 Task: Arrange a 45-minute cross-functional collaboration session.
Action: Mouse moved to (130, 165)
Screenshot: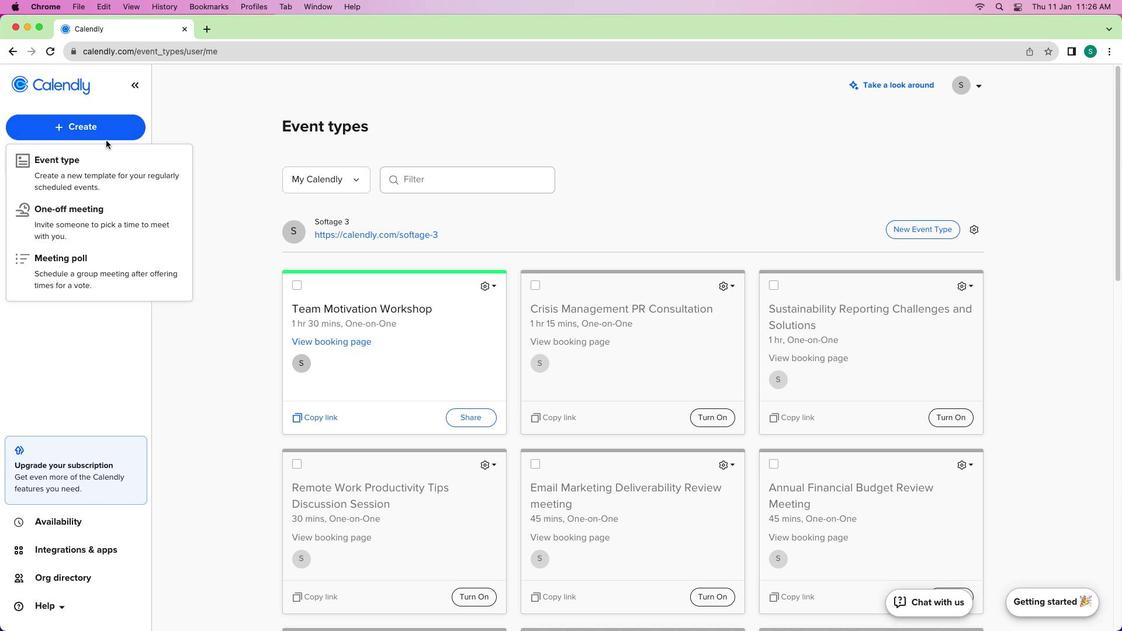 
Action: Mouse pressed left at (130, 165)
Screenshot: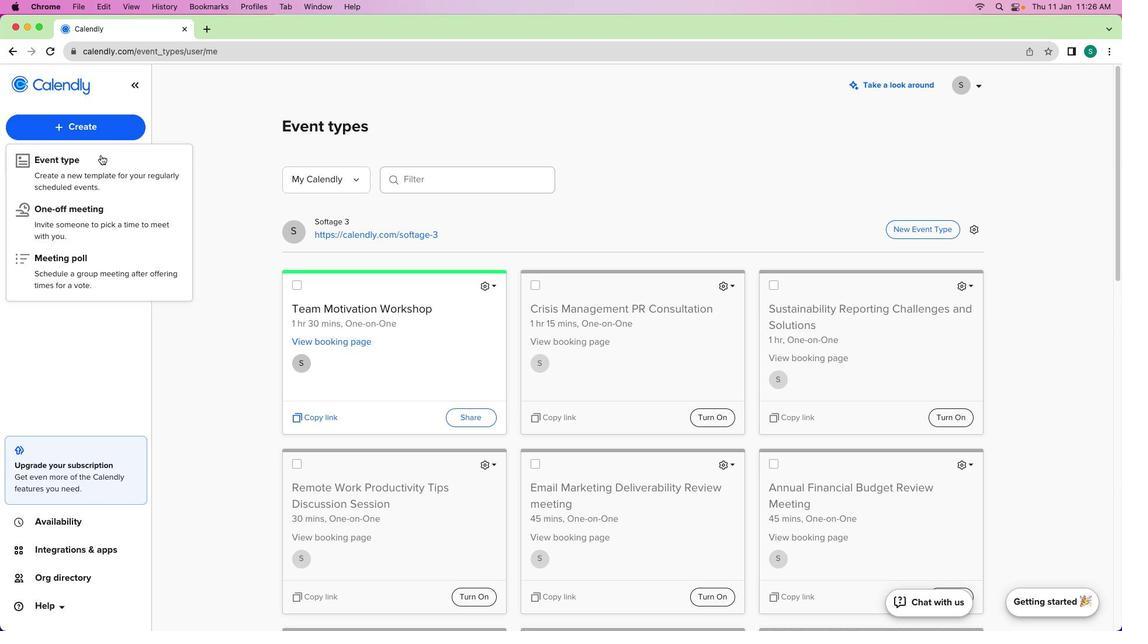 
Action: Mouse moved to (134, 199)
Screenshot: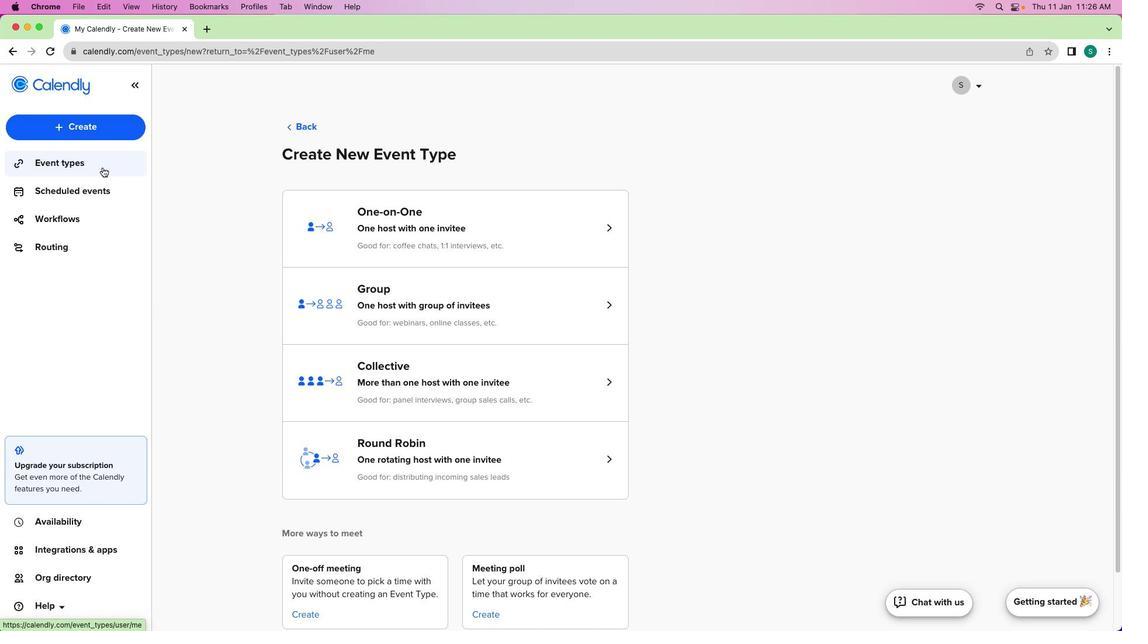 
Action: Mouse pressed left at (134, 199)
Screenshot: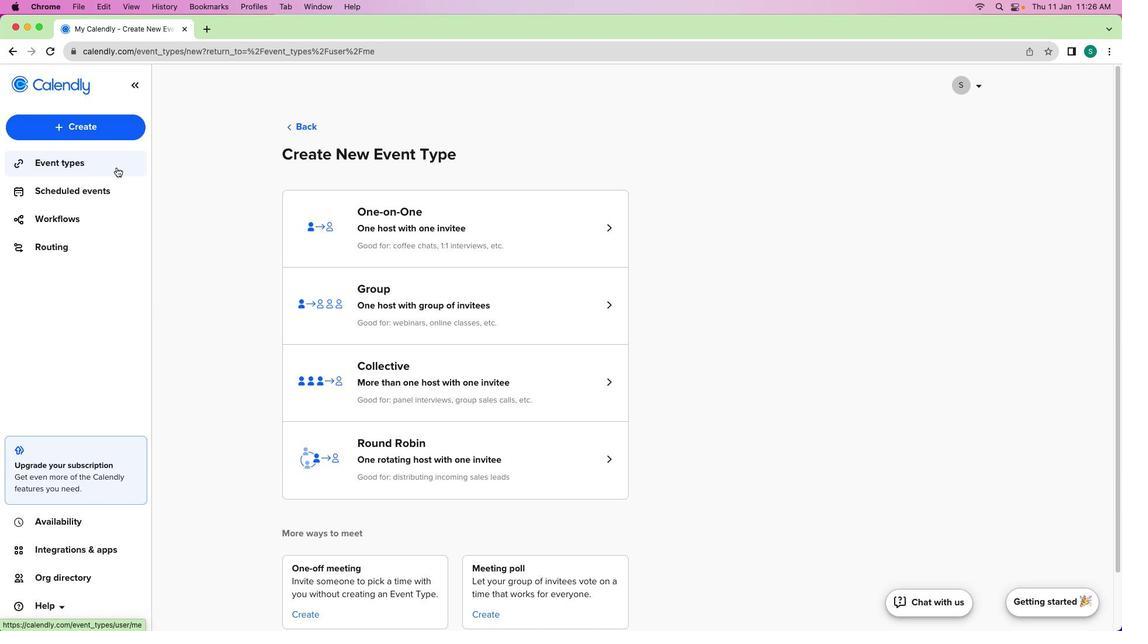 
Action: Mouse moved to (468, 250)
Screenshot: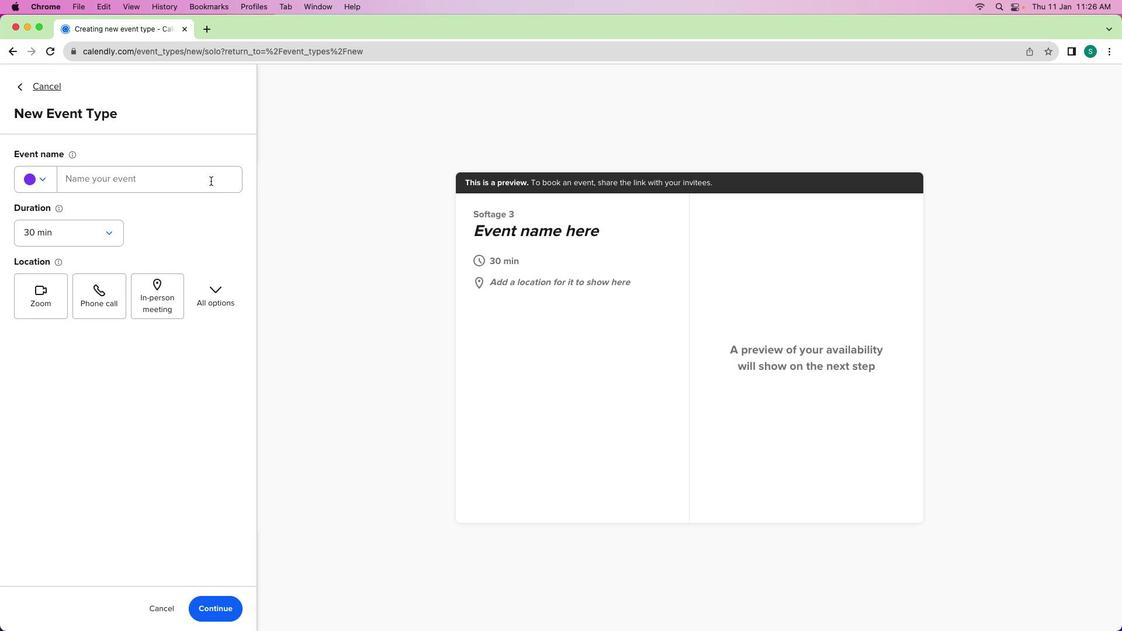 
Action: Mouse pressed left at (468, 250)
Screenshot: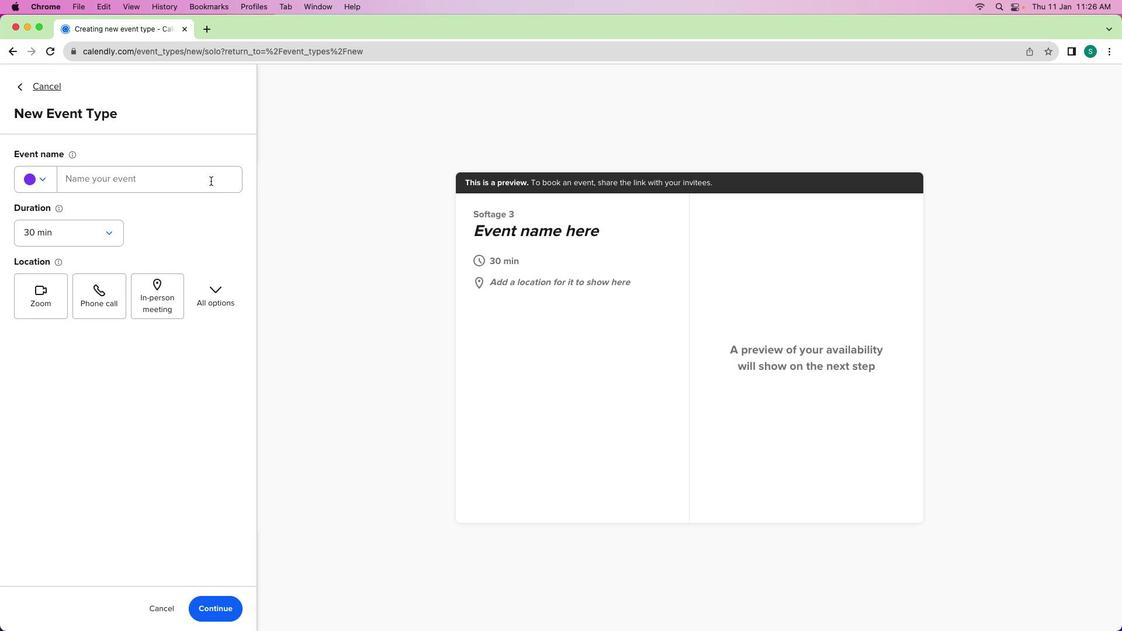 
Action: Mouse moved to (246, 216)
Screenshot: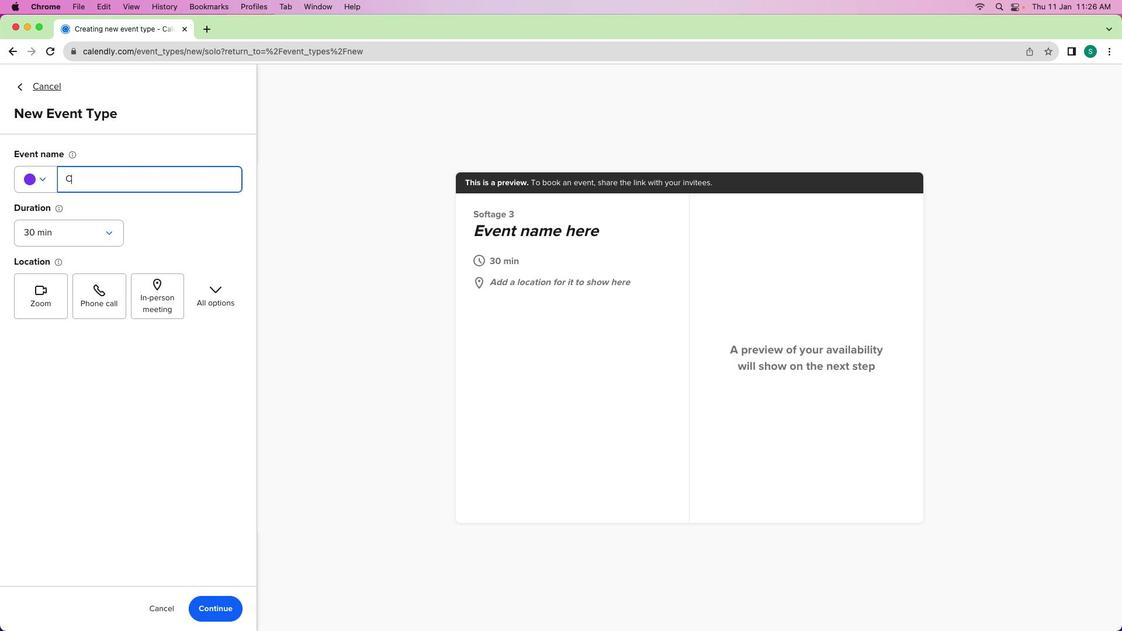 
Action: Mouse pressed left at (246, 216)
Screenshot: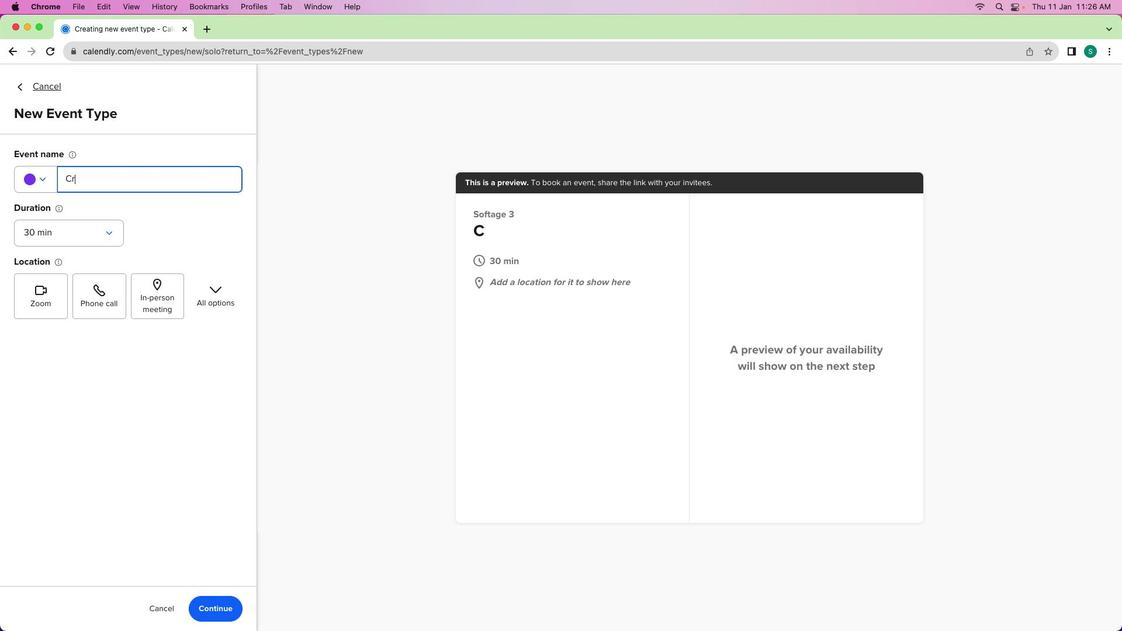 
Action: Mouse moved to (236, 222)
Screenshot: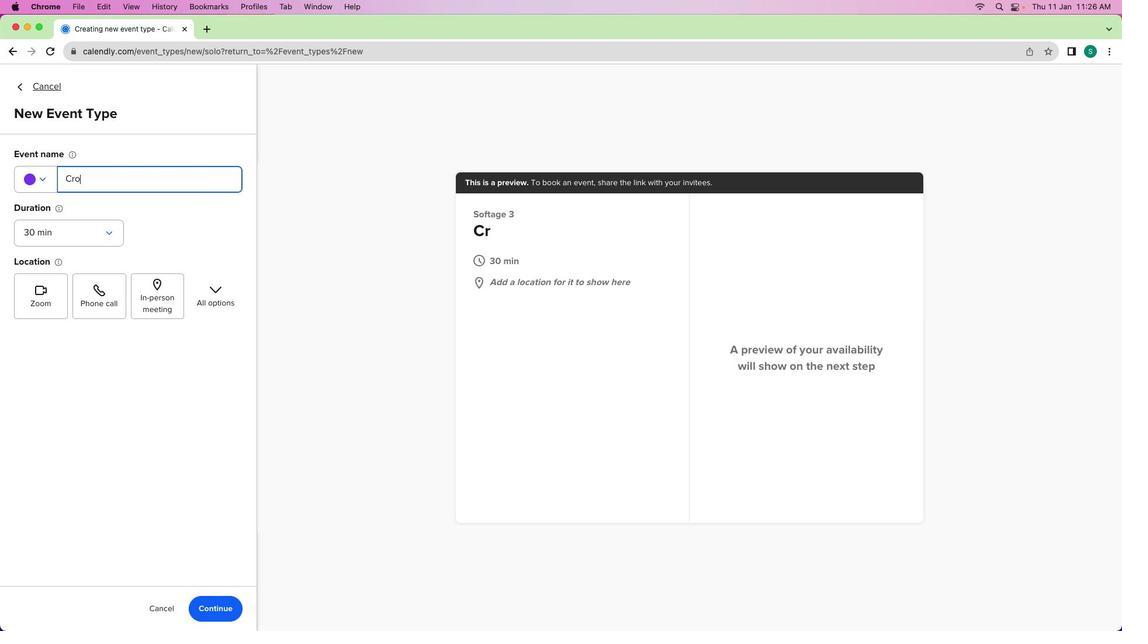 
Action: Key pressed Key.shift'C''r''o''s''s''-'Key.shift'F''u''n''c''t''i''o''n''a''l'Key.spaceKey.shift'C''o''l''l''a''b''o''r''a''t''i''o''n'Key.spaceKey.shift'S''e''s''s''i''o''n'
Screenshot: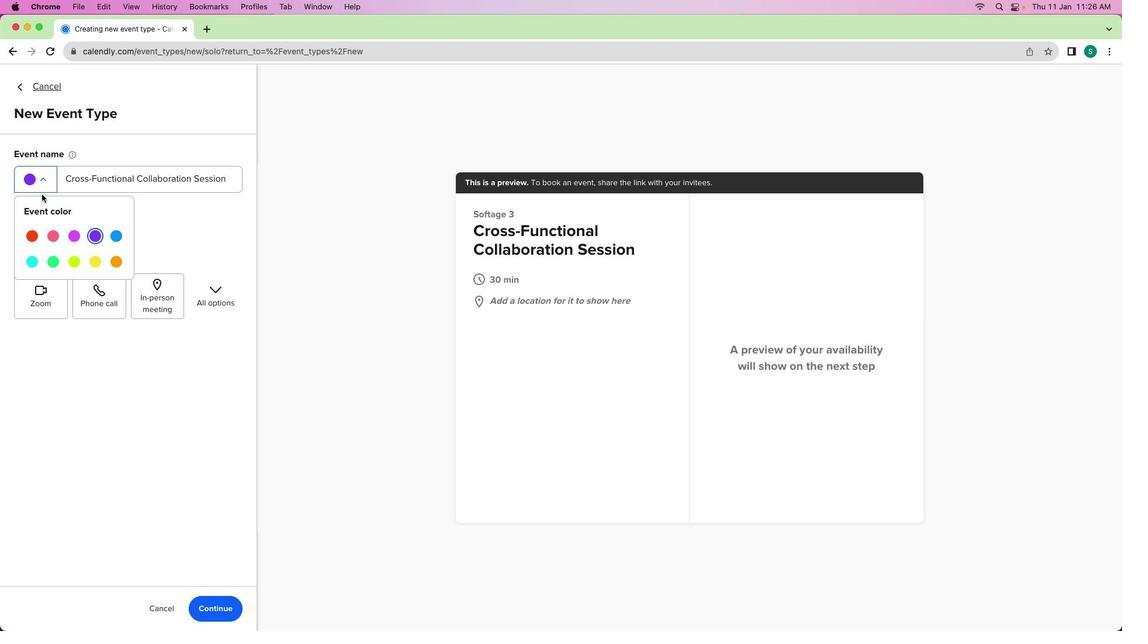 
Action: Mouse moved to (83, 216)
Screenshot: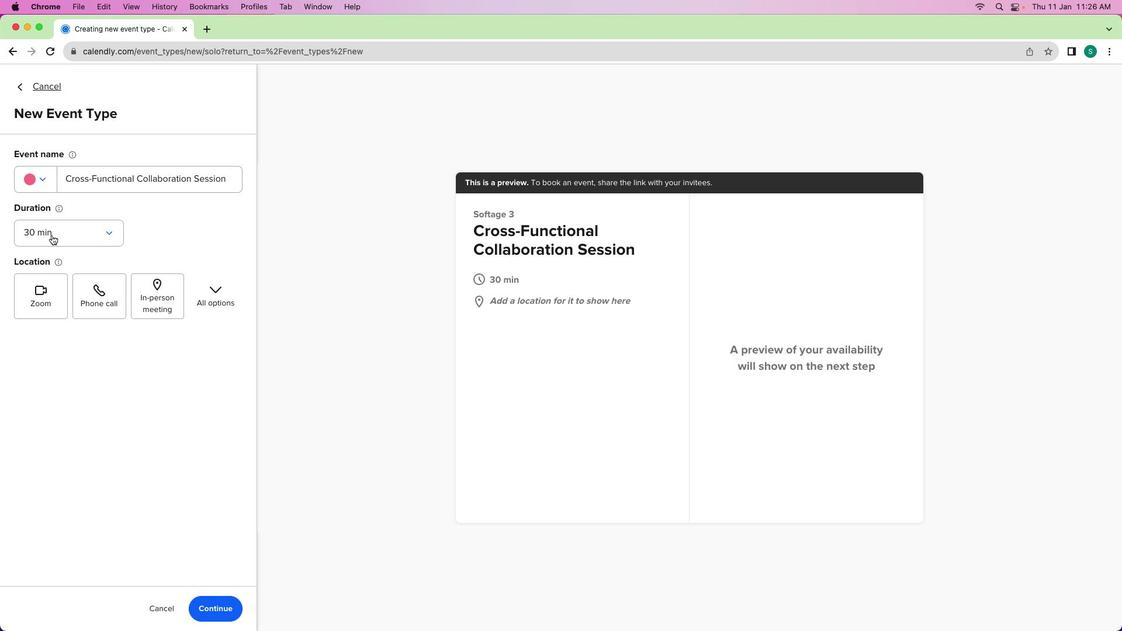 
Action: Mouse pressed left at (83, 216)
Screenshot: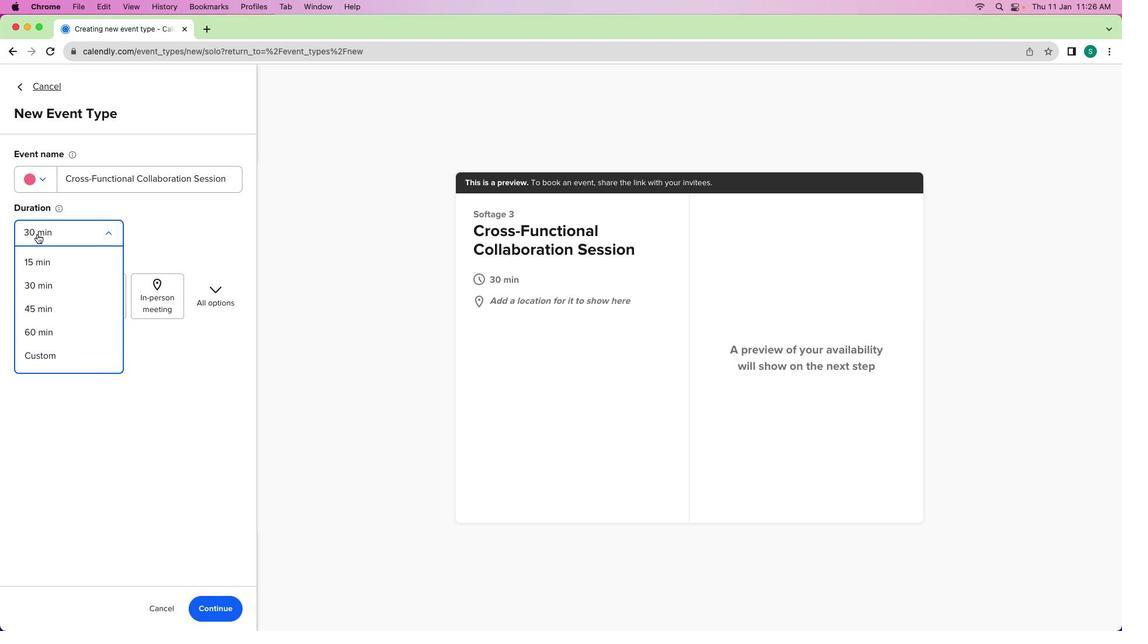 
Action: Mouse moved to (88, 272)
Screenshot: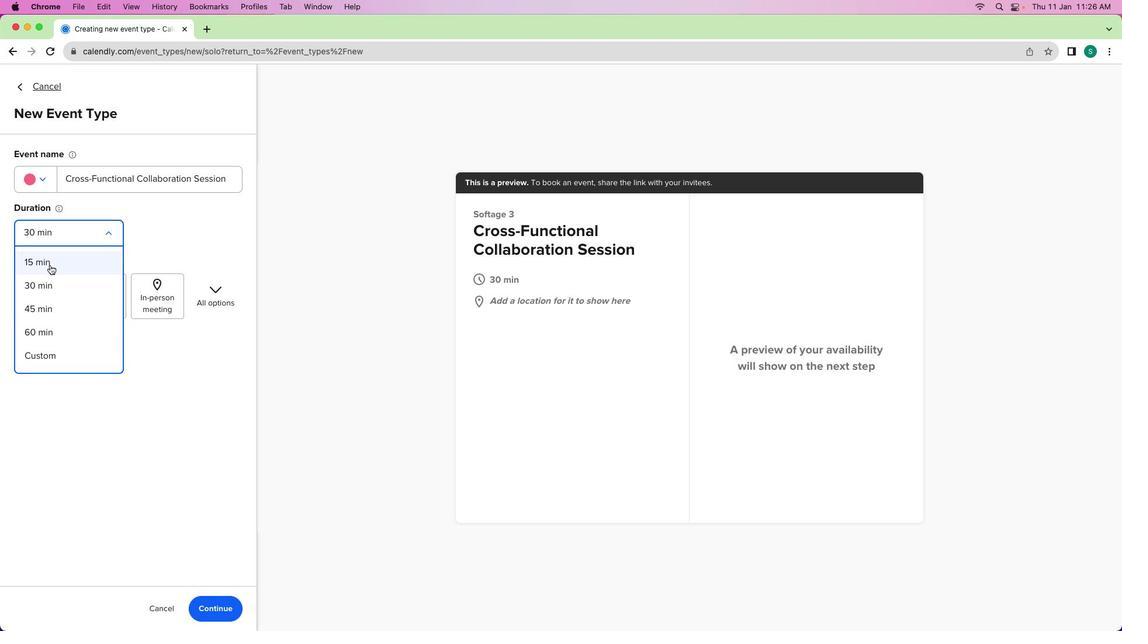 
Action: Mouse pressed left at (88, 272)
Screenshot: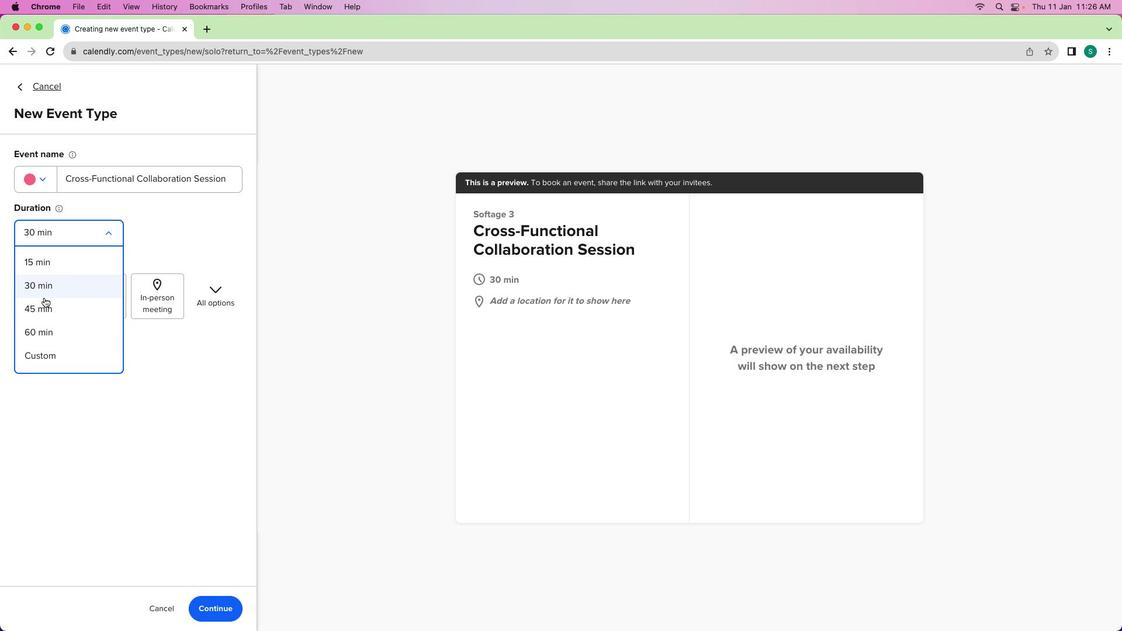 
Action: Mouse moved to (87, 271)
Screenshot: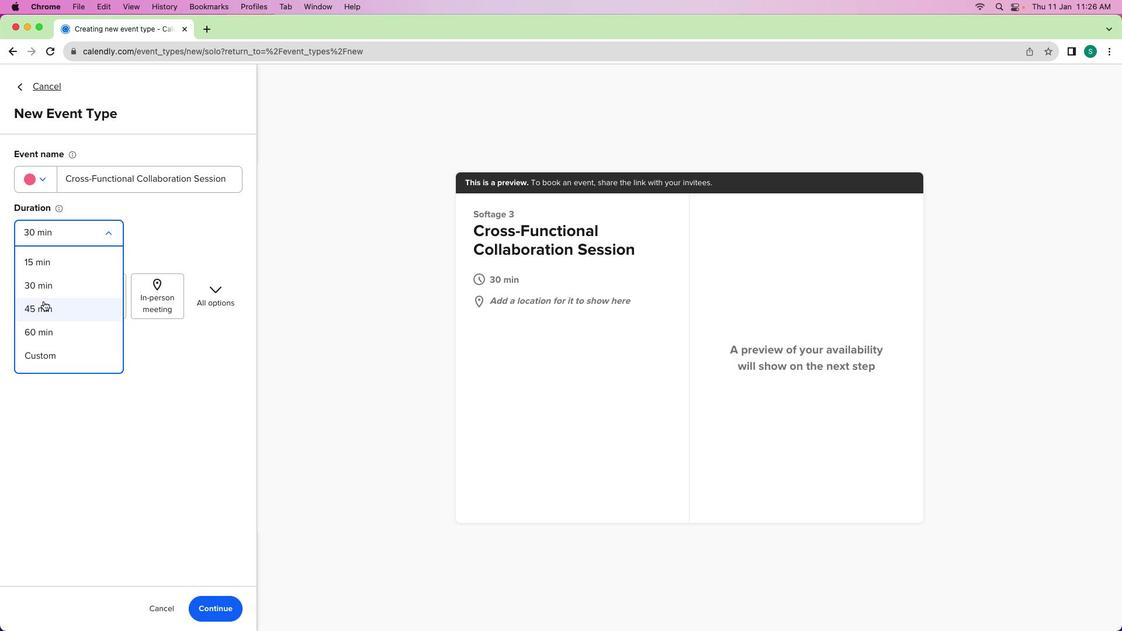 
Action: Mouse pressed left at (87, 271)
Screenshot: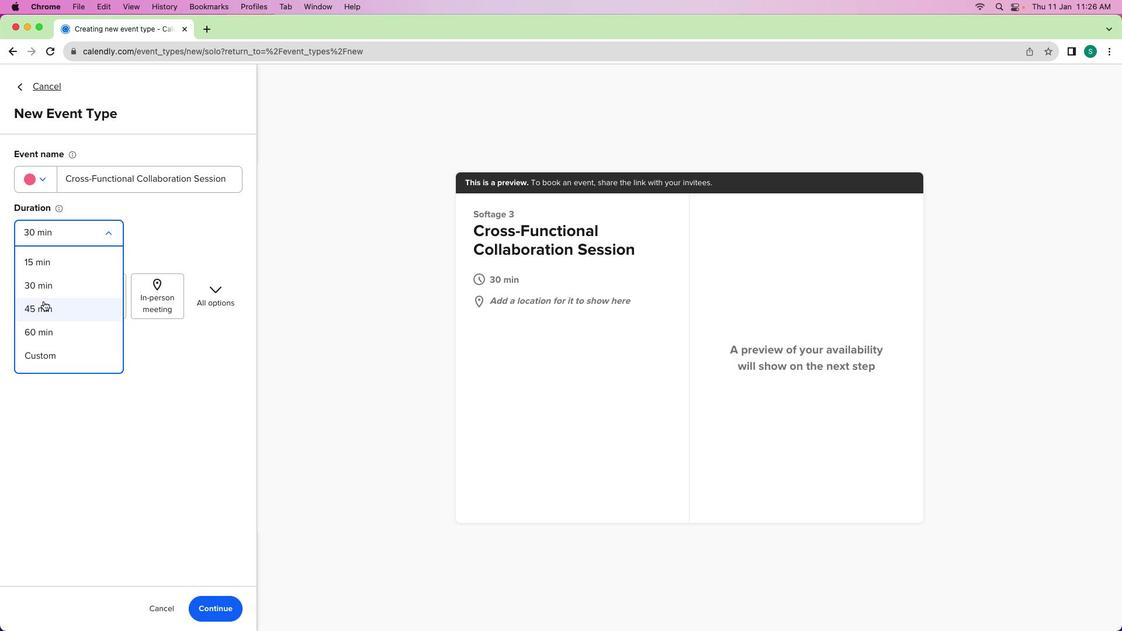 
Action: Mouse moved to (78, 336)
Screenshot: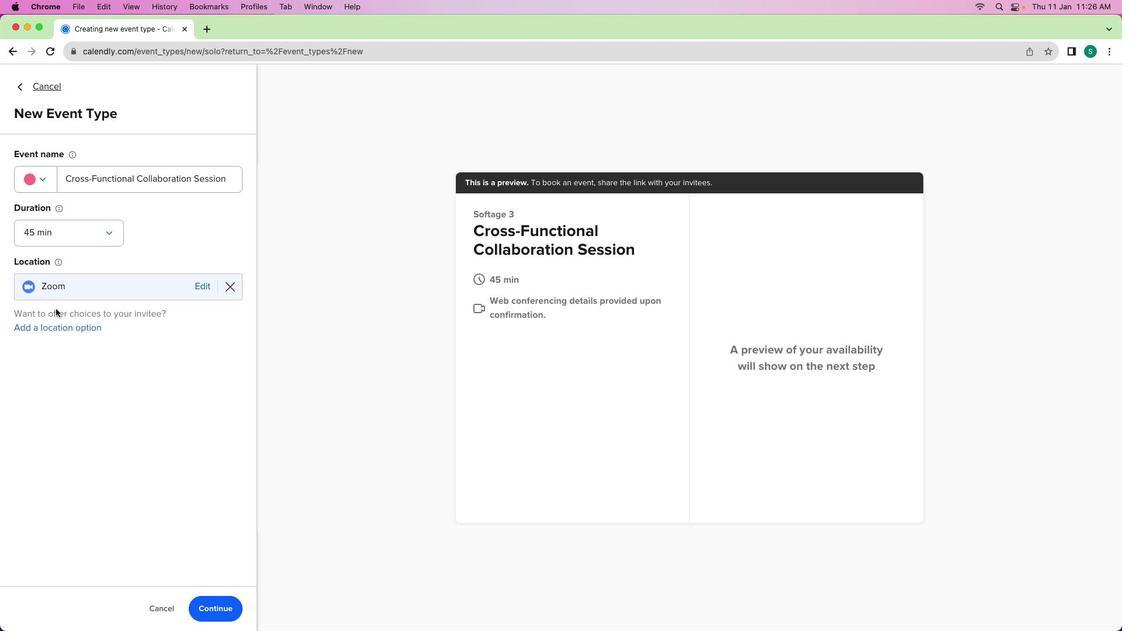 
Action: Mouse pressed left at (78, 336)
Screenshot: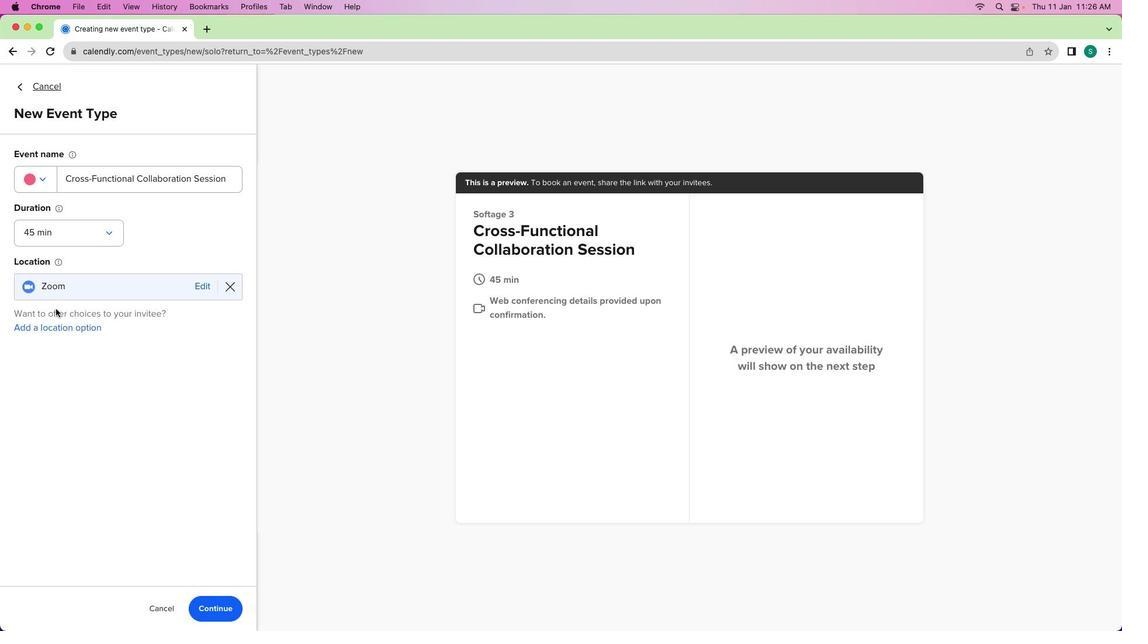 
Action: Mouse moved to (91, 336)
Screenshot: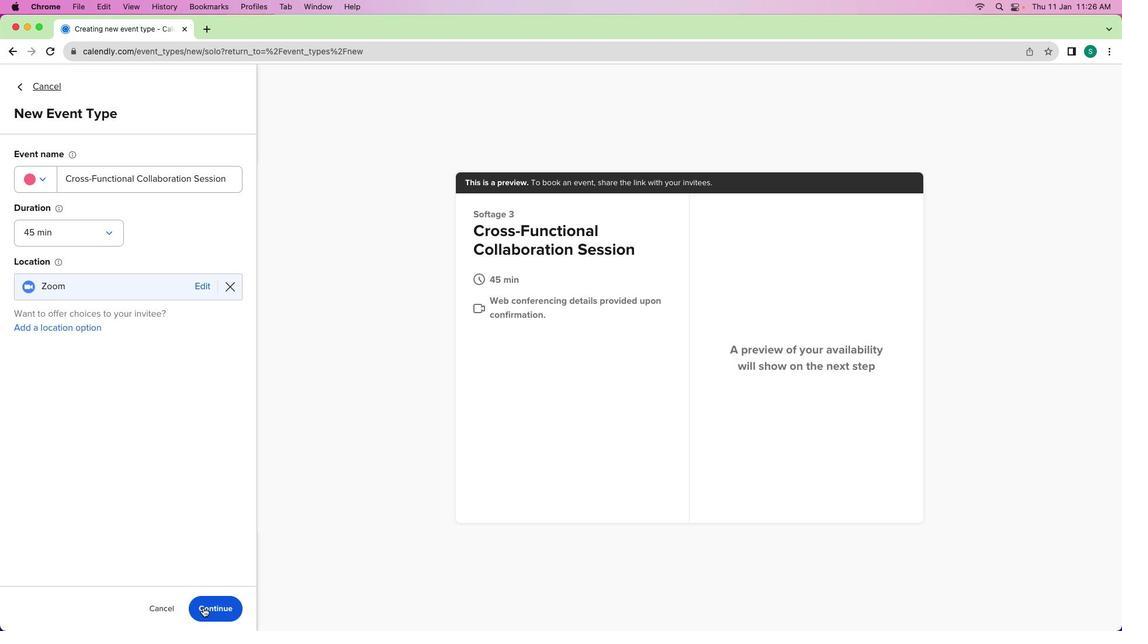 
Action: Mouse pressed left at (91, 336)
Screenshot: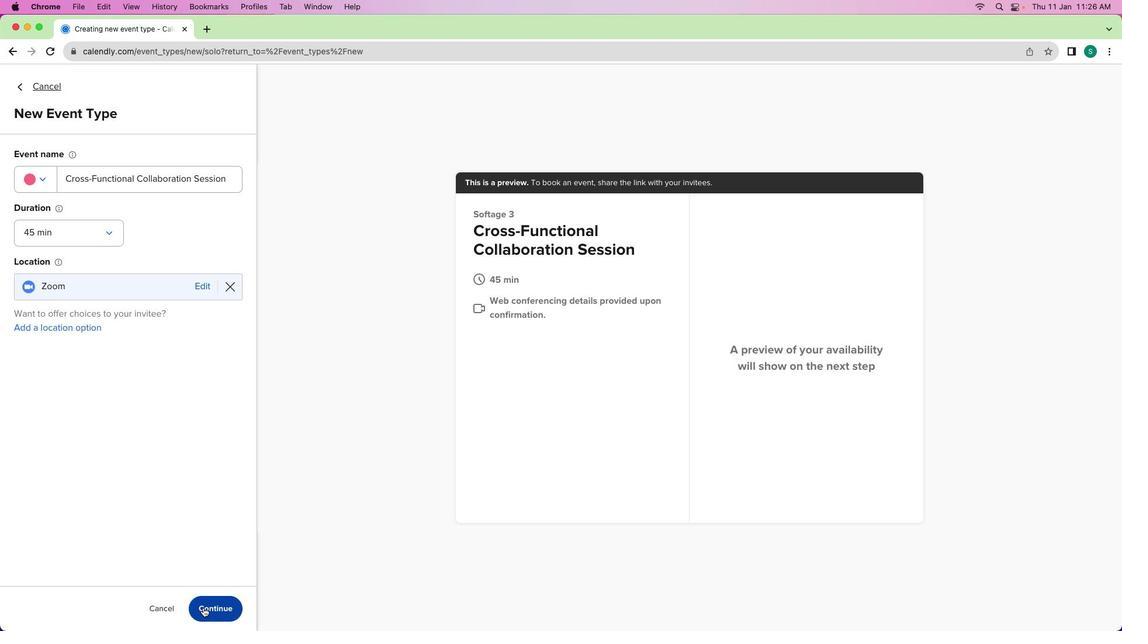 
Action: Mouse moved to (239, 643)
Screenshot: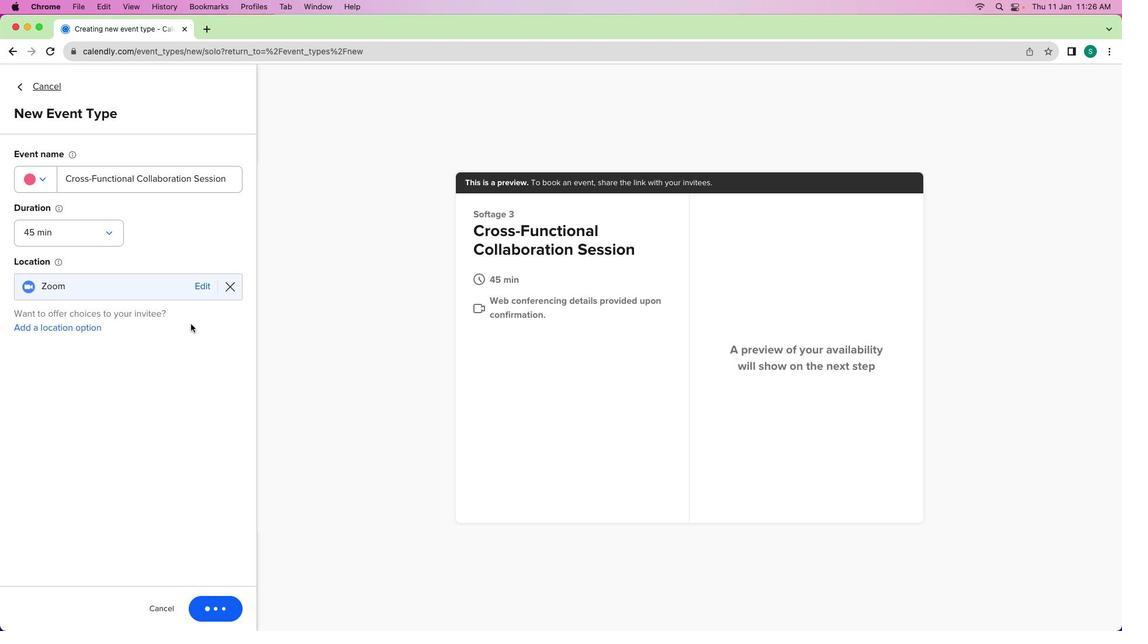 
Action: Mouse pressed left at (239, 643)
Screenshot: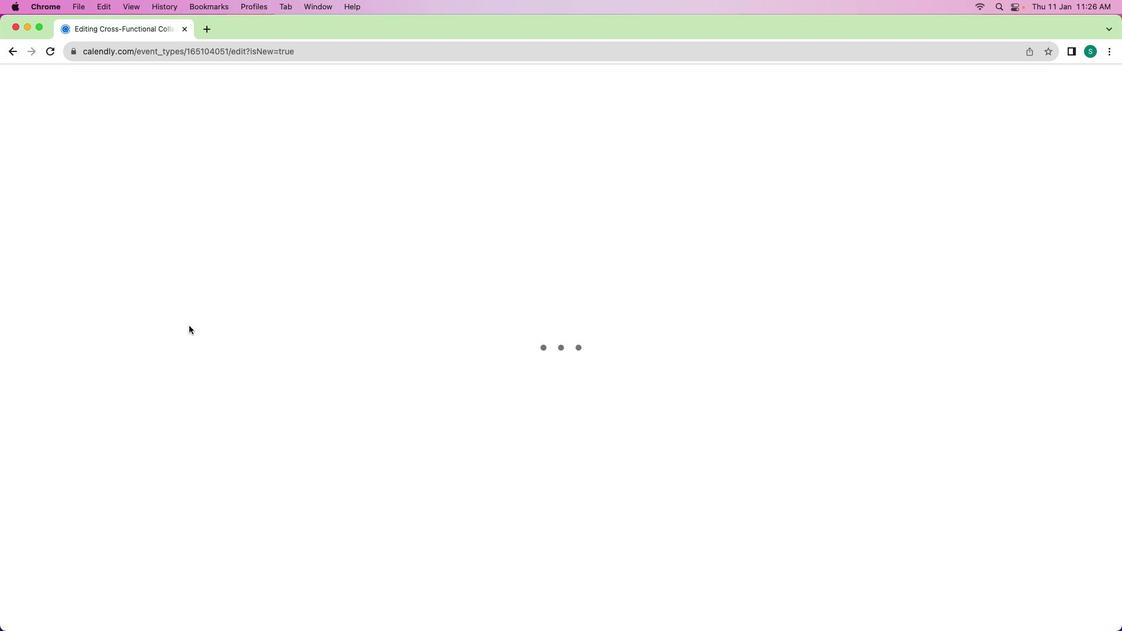 
Action: Mouse moved to (247, 254)
Screenshot: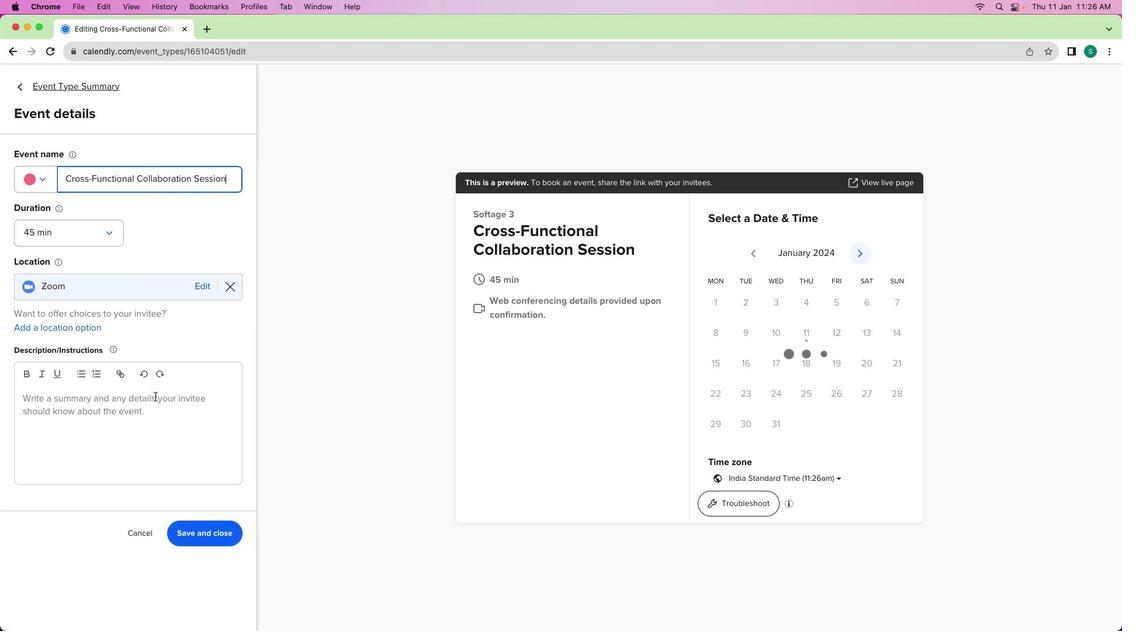 
Action: Mouse pressed left at (247, 254)
Screenshot: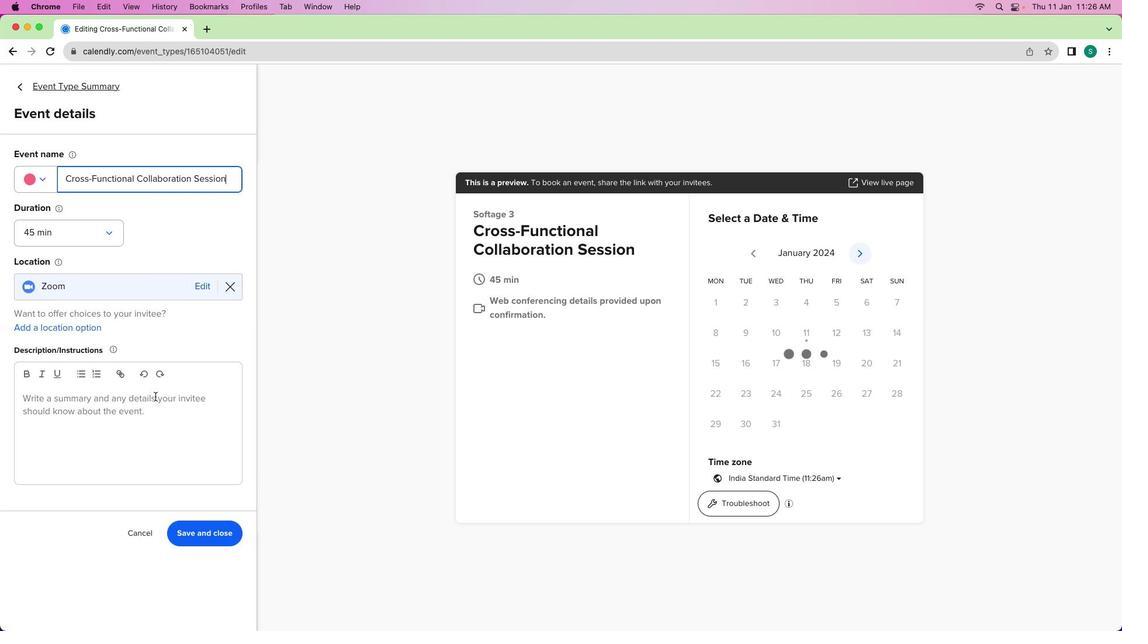 
Action: Mouse moved to (191, 432)
Screenshot: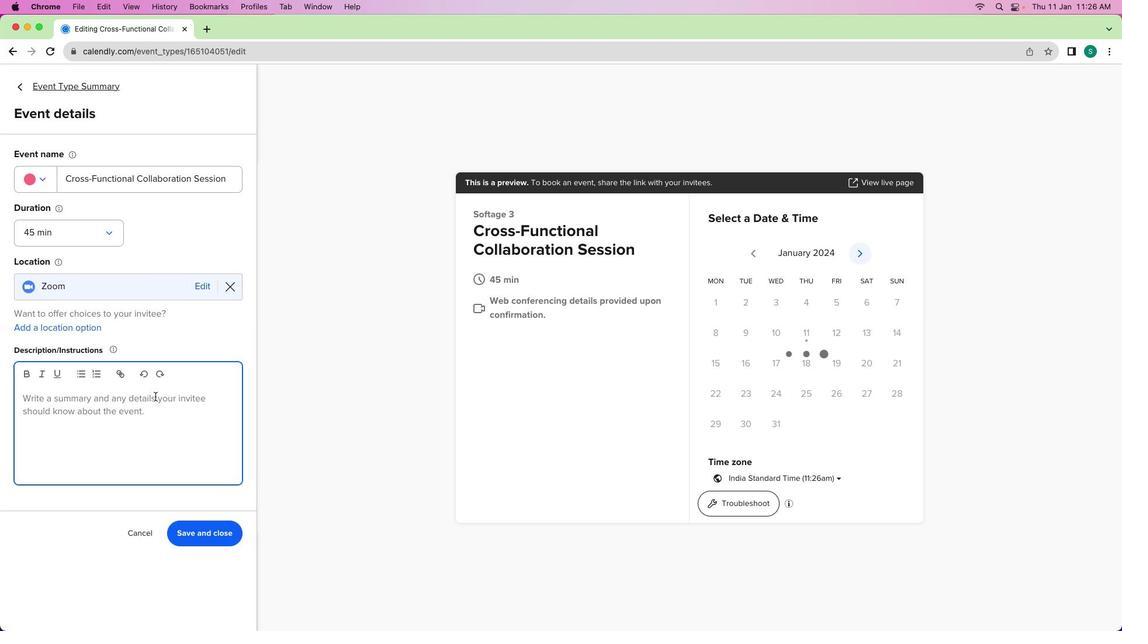 
Action: Mouse pressed left at (191, 432)
Screenshot: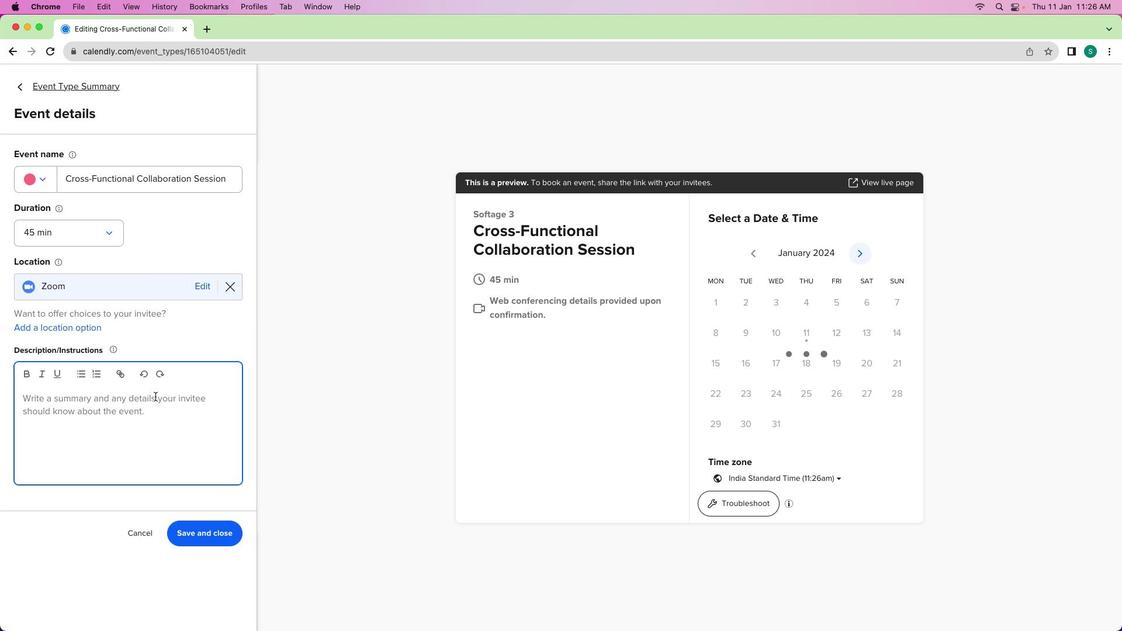 
Action: Key pressed Key.shift'H''i'Key.space't''e''a''m'','Key.spaceKey.enterKey.shift'L''e''t'"'"'s'Key.space'e''n''h''a''n''c''e'Key.space'c''r''o''s''s''-'Key.shift'F''u''n''c''t''i''o''n''a''k'Key.backspace'l'Key.spaceKey.shift'C''o''l''l''a''b''o''r''a''t''i''o''n''.'Key.spaceKey.backspaceKey.shift'!'Key.spaceKey.leftKey.leftKey.backspaceKey.downKey.shift'I'"'"'v''e'Key.space's''c''h''e''d''u''l''e''d'Key.space'a'Key.space'4''5''-''m''o'Key.backspace'i''n''u''t''e'Key.space's''e''s''s''i''o''n'Key.space'w''h''e''r''e'Key.space't''e''a''l''m'Key.backspaceKey.backspaceKey.backspaceKey.backspaceKey.backspace'w''e'Key.space'c''a''n'Key.space'd''i''s''c''u''s''s'Key.space'w''a''y''s'Key.space't''o'Key.space's''t''r''e''n''t''h''e''g''n'Key.backspaceKey.backspaceKey.leftKey.leftKey.left'g'Key.rightKey.rightKey.right'n'Key.space't''e''a''m''w''o''r''k'','Key.space's''t''r''e''a''m''l''i''n''e'Key.space'c''o''m''m''u''n''i''c''a''t''i''o''n'','Key.space'a''n''d'Key.space'a''c''h''i''e''v''e'Key.space'c''o''m''m''o''n'Key.space'g''o''a''l''s''.'Key.enterKey.shift'L''o''o''k''i''n''g'Key.space'f''o''r''w''a''r''d'Key.space't''o'Key.space'o''u''r'Key.space'c''o''l''l''a''b''o''r''a''t''i''b''e'Key.backspace'v''e'Key.backspaceKey.backspaceKey.backspace'c''e'Key.backspaceKey.backspace'v''e''.'Key.backspaceKey.shift'!'Key.enterKey.shift'B''e''s''t'Key.space'r''e''g''a''r''d''s'','Key.enterKey.shift'S''o''f''t''a''g''e'Key.leftKey.leftKey.leftKey.rightKey.backspaceKey.shift'A'Key.down
Screenshot: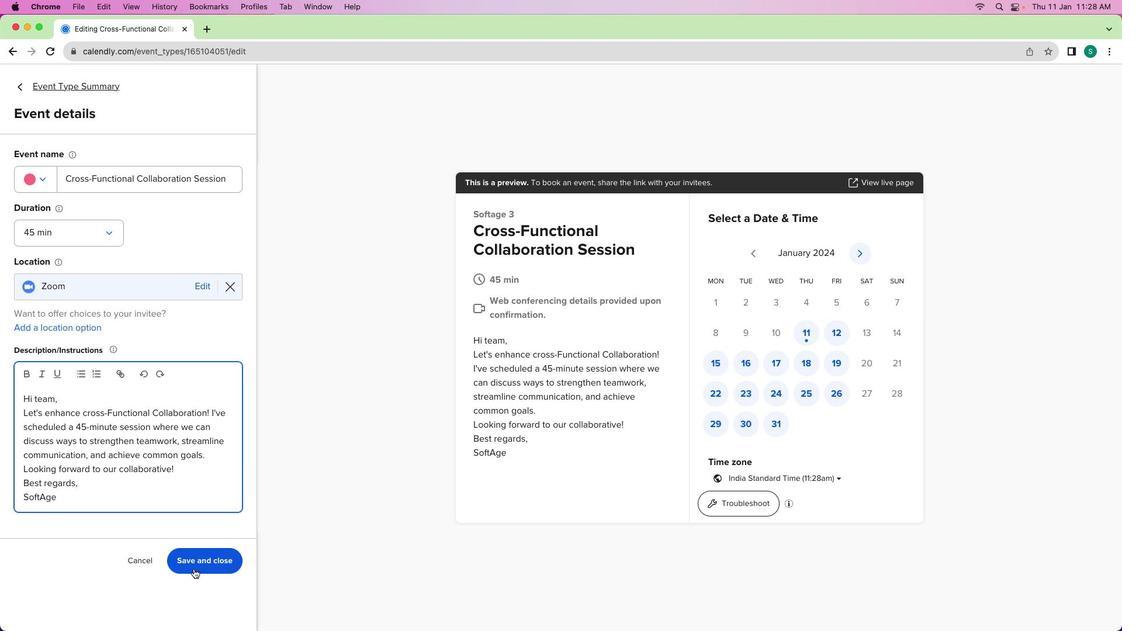 
Action: Mouse moved to (229, 605)
Screenshot: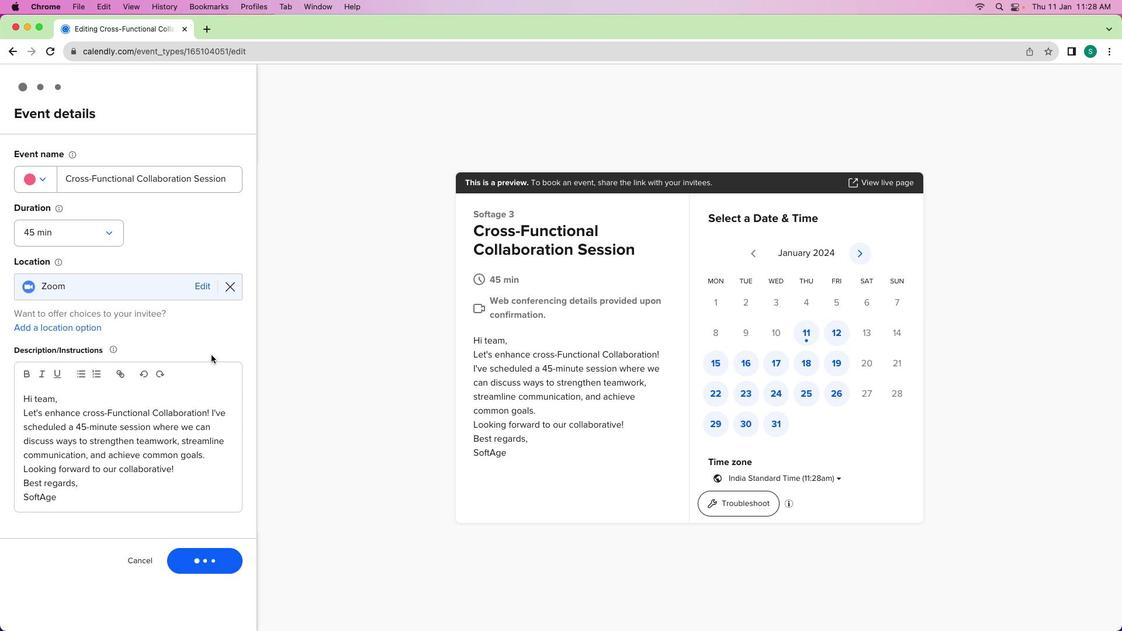 
Action: Mouse pressed left at (229, 605)
Screenshot: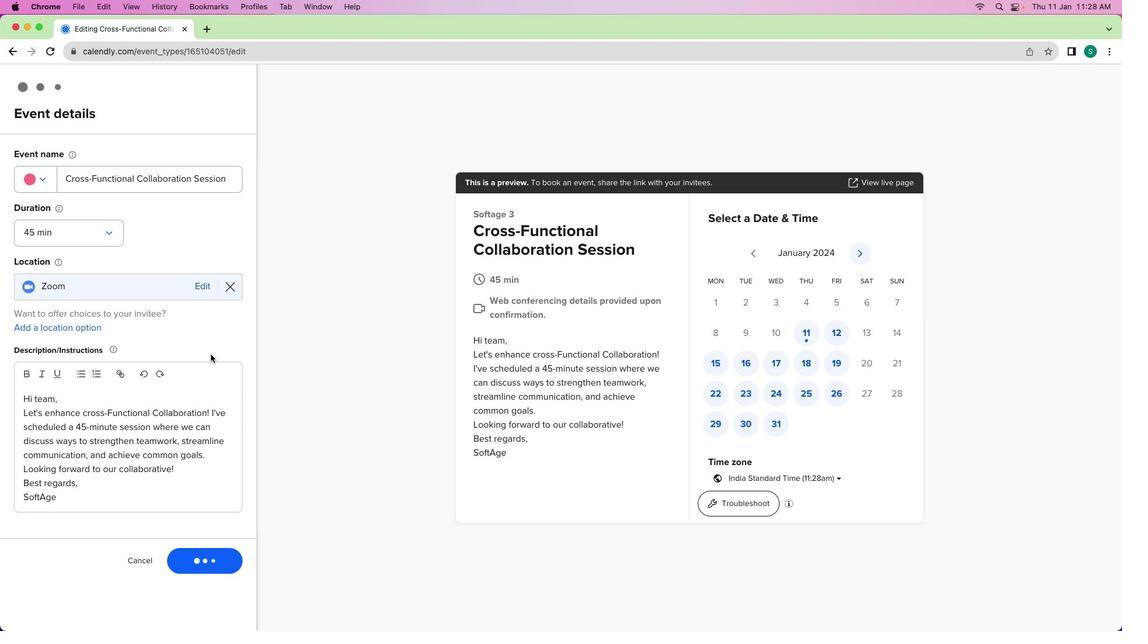 
Action: Mouse moved to (195, 402)
Screenshot: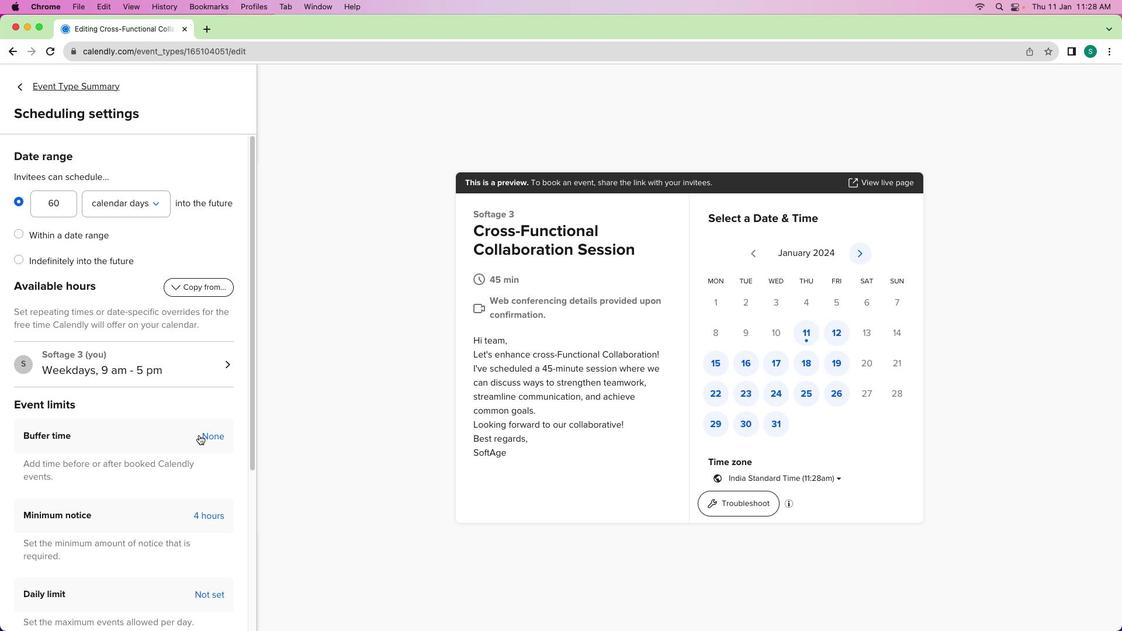
Action: Mouse pressed left at (195, 402)
Screenshot: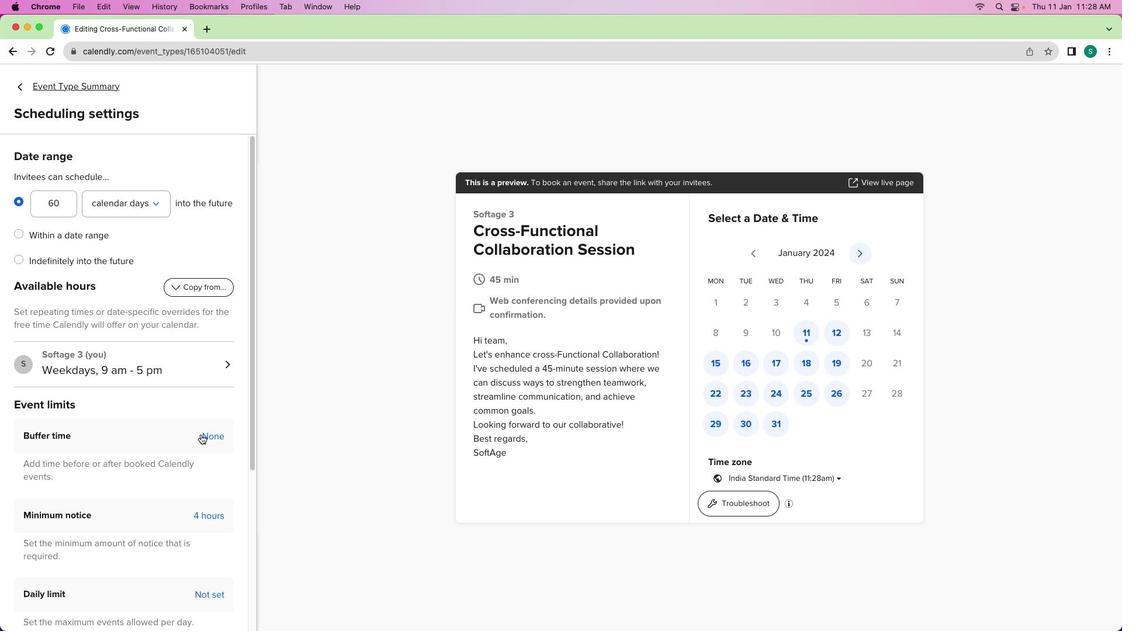 
Action: Mouse moved to (243, 470)
Screenshot: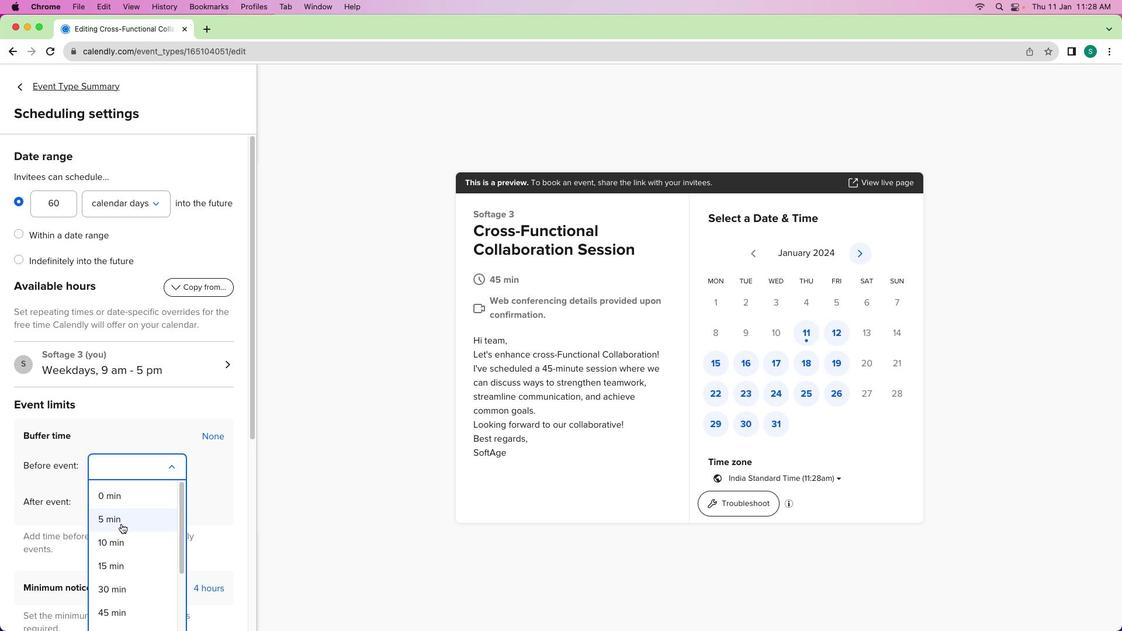 
Action: Mouse pressed left at (243, 470)
Screenshot: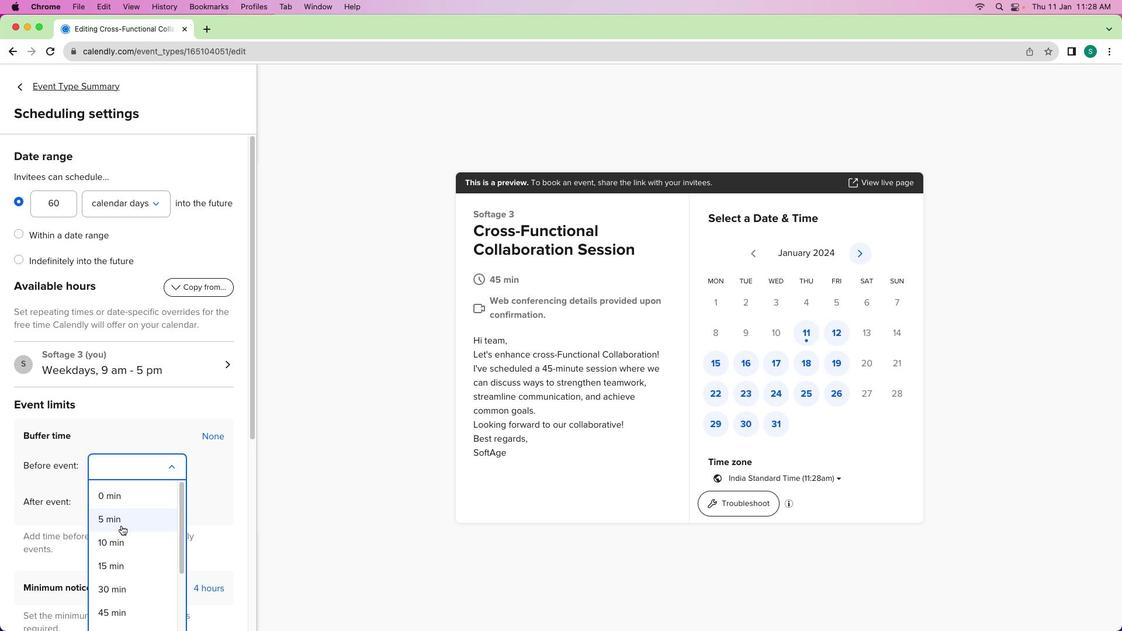
Action: Mouse moved to (196, 505)
Screenshot: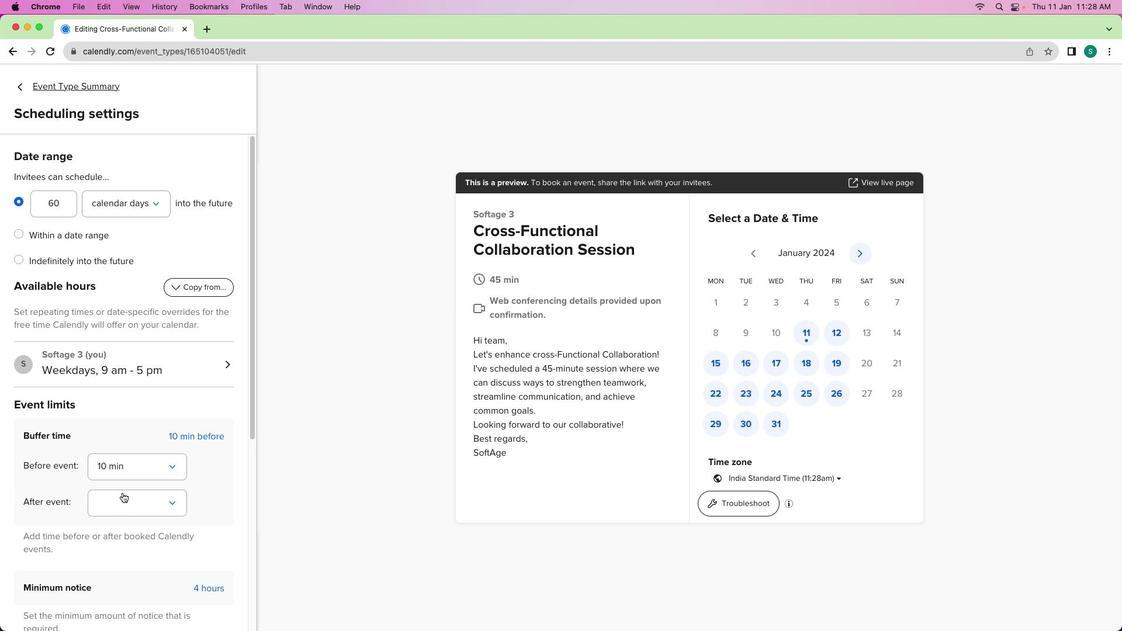 
Action: Mouse pressed left at (196, 505)
Screenshot: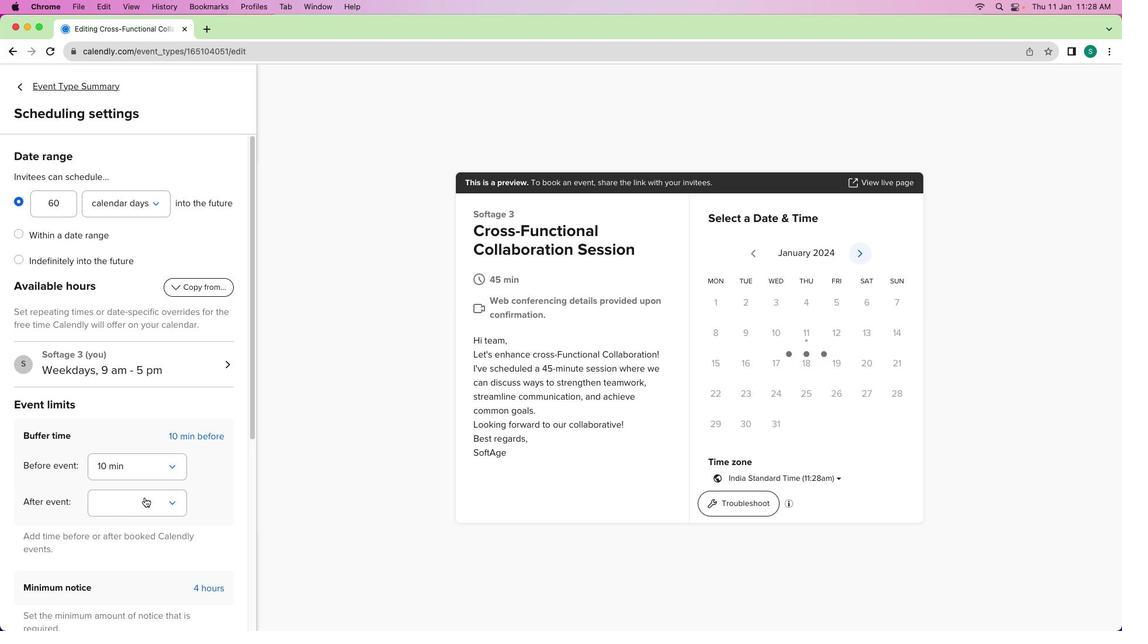 
Action: Mouse moved to (161, 585)
Screenshot: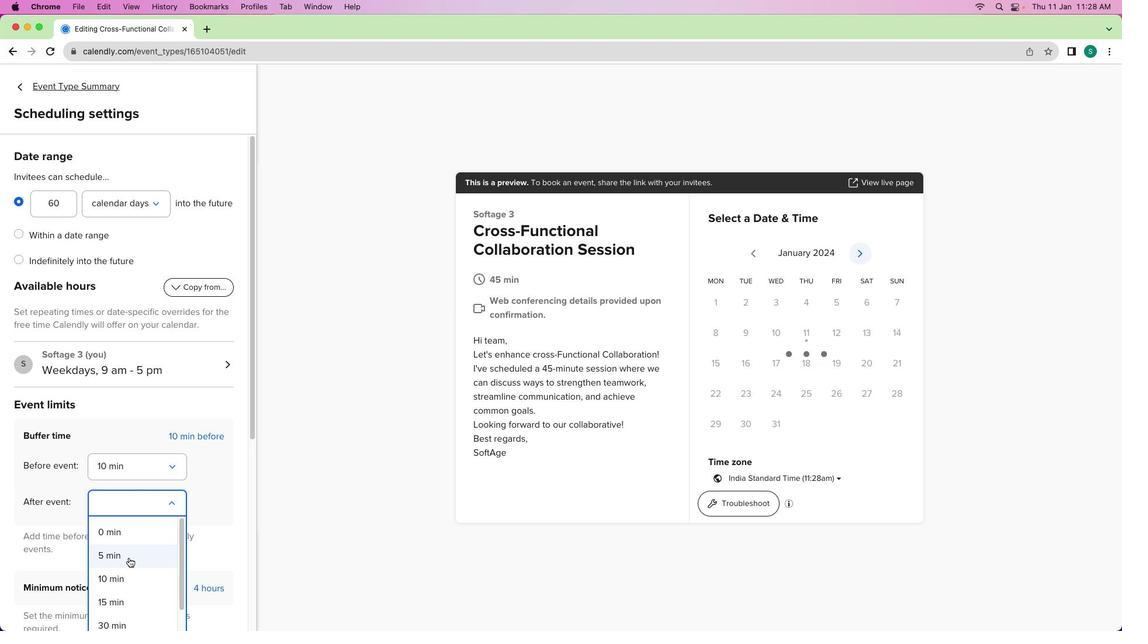 
Action: Mouse pressed left at (161, 585)
Screenshot: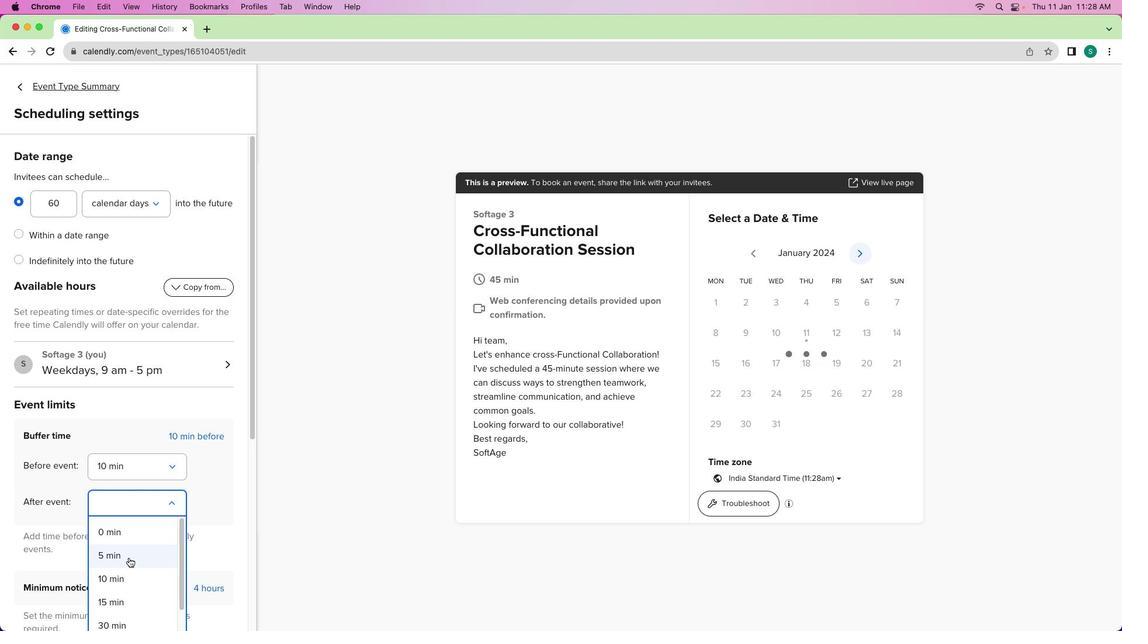 
Action: Mouse moved to (186, 541)
Screenshot: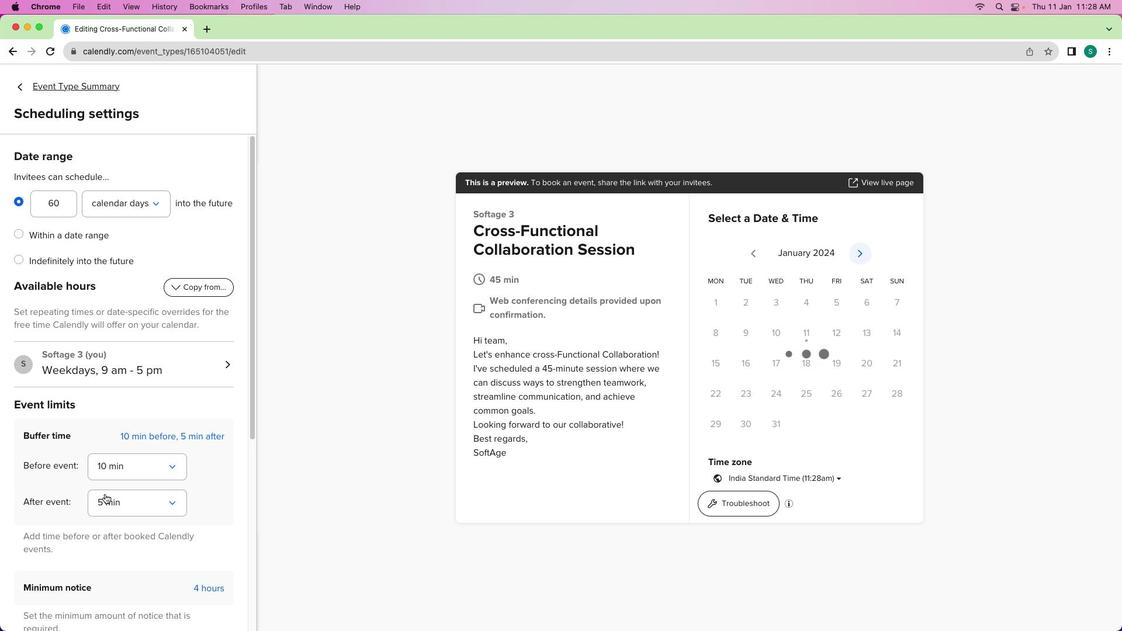 
Action: Mouse pressed left at (186, 541)
Screenshot: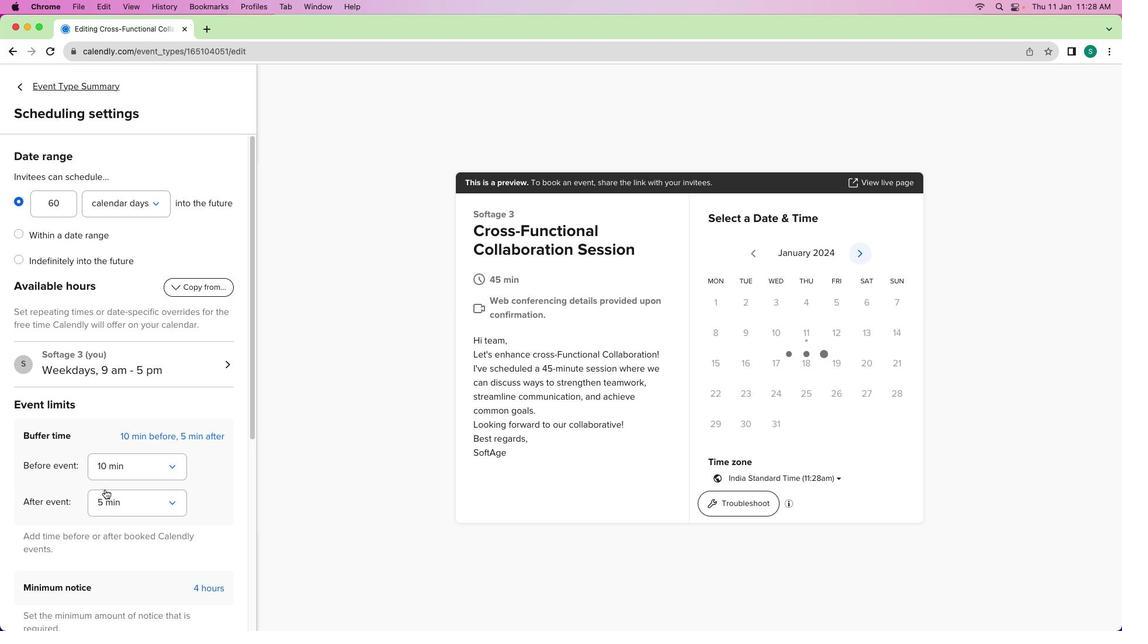 
Action: Mouse moved to (164, 593)
Screenshot: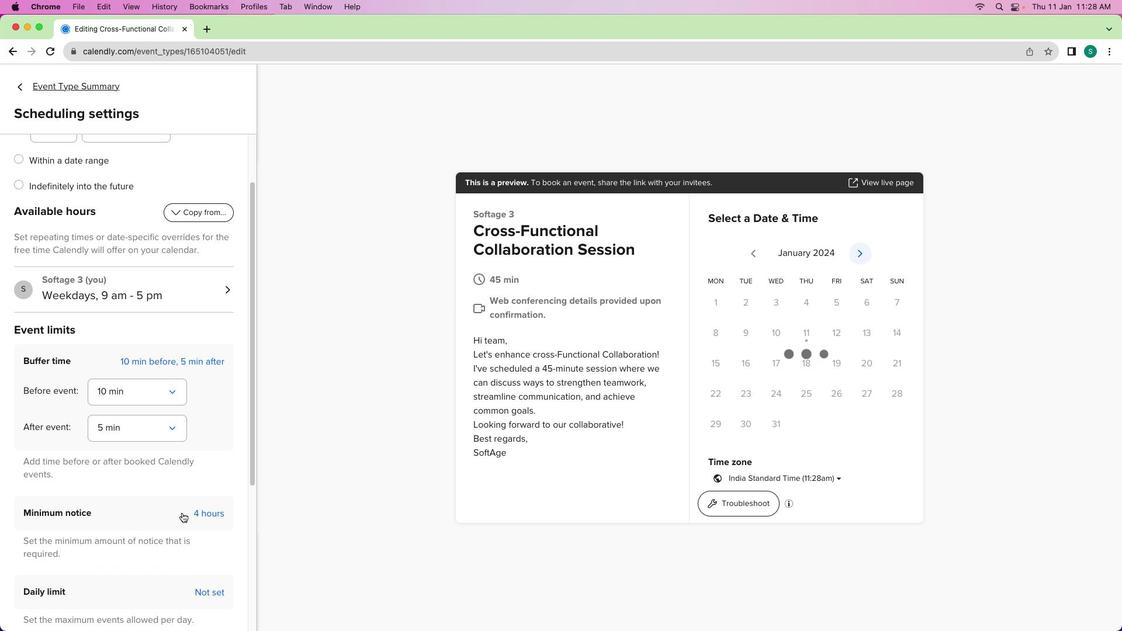
Action: Mouse pressed left at (164, 593)
Screenshot: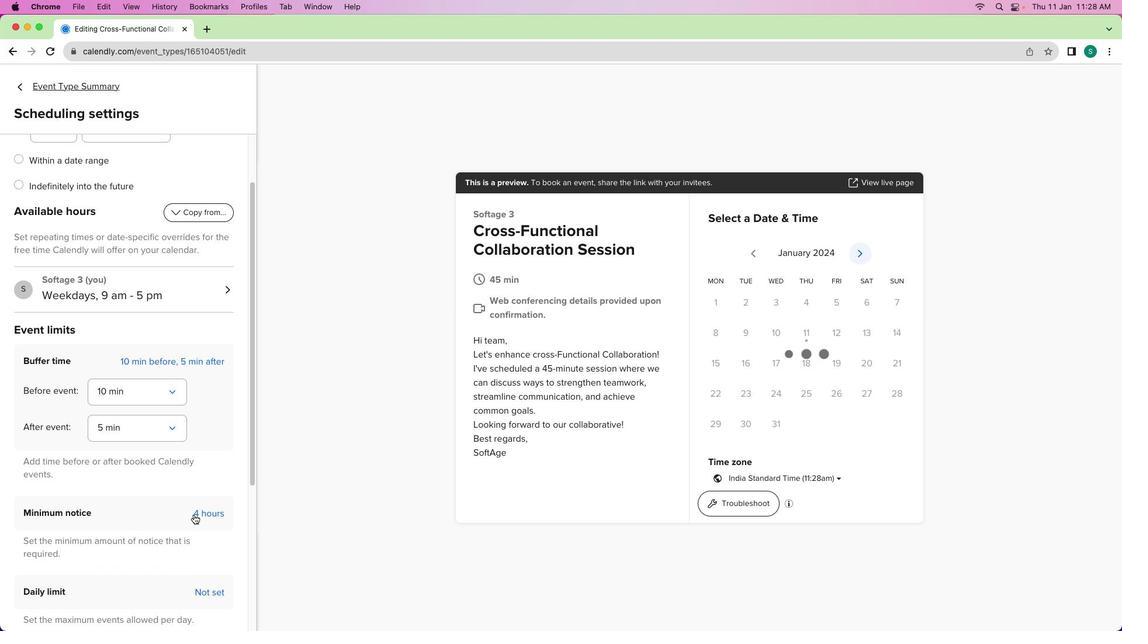 
Action: Mouse moved to (140, 532)
Screenshot: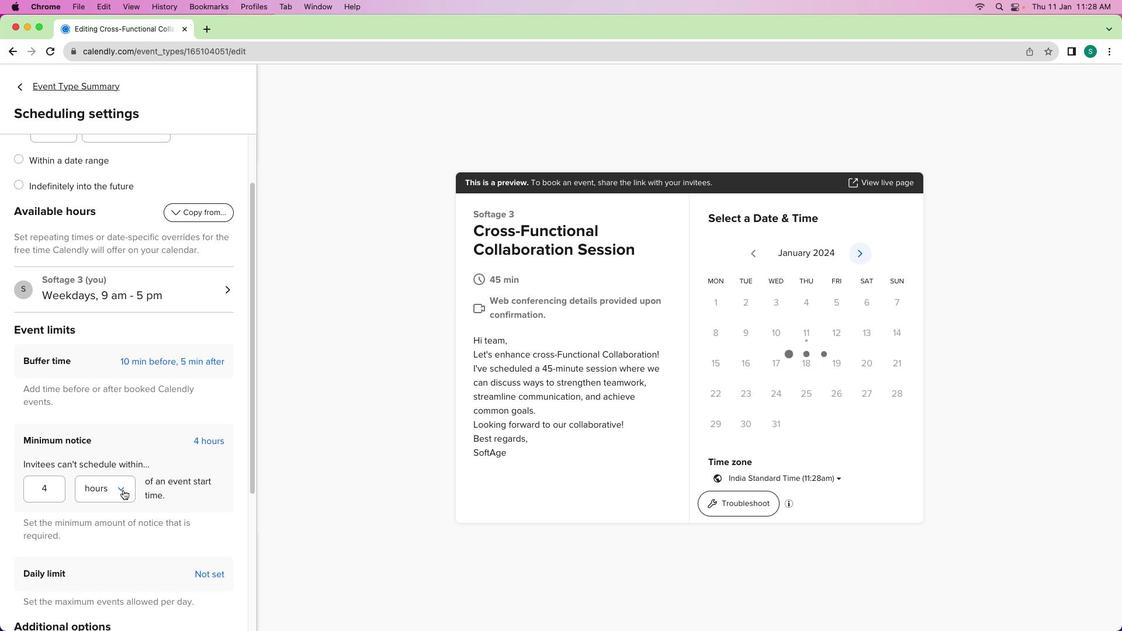 
Action: Mouse scrolled (140, 532) with delta (35, 36)
Screenshot: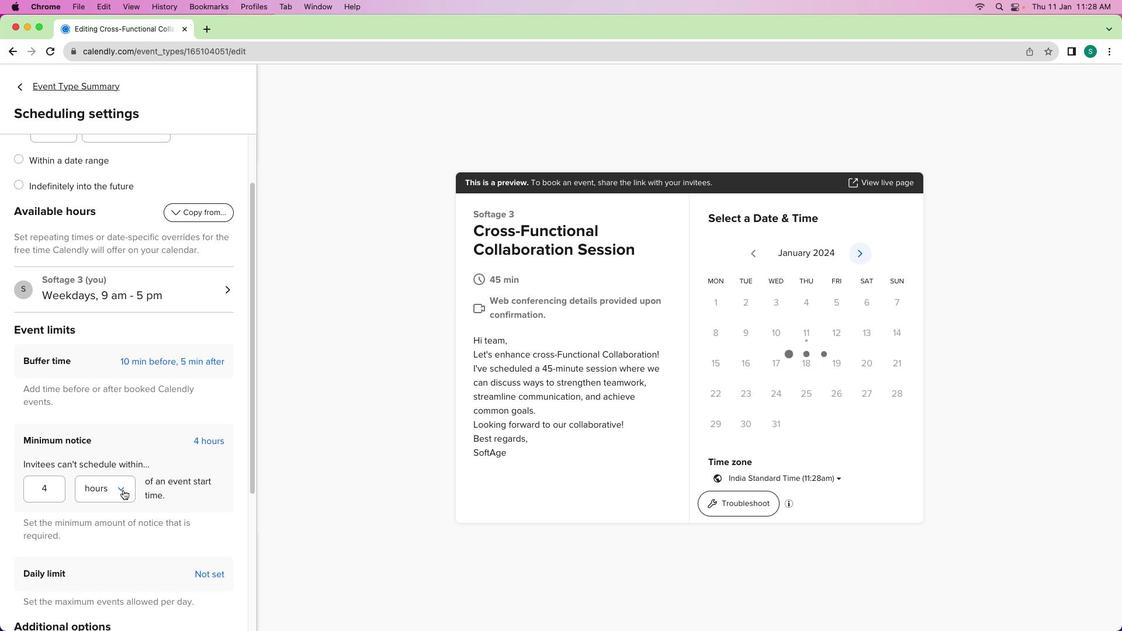 
Action: Mouse moved to (140, 529)
Screenshot: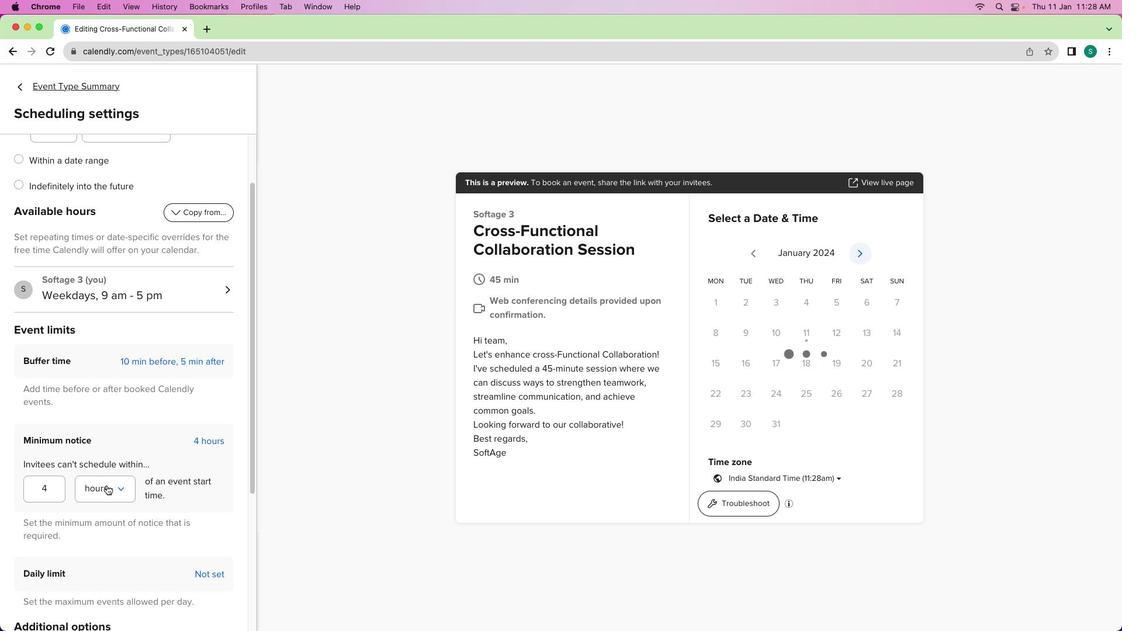 
Action: Mouse scrolled (140, 529) with delta (35, 36)
Screenshot: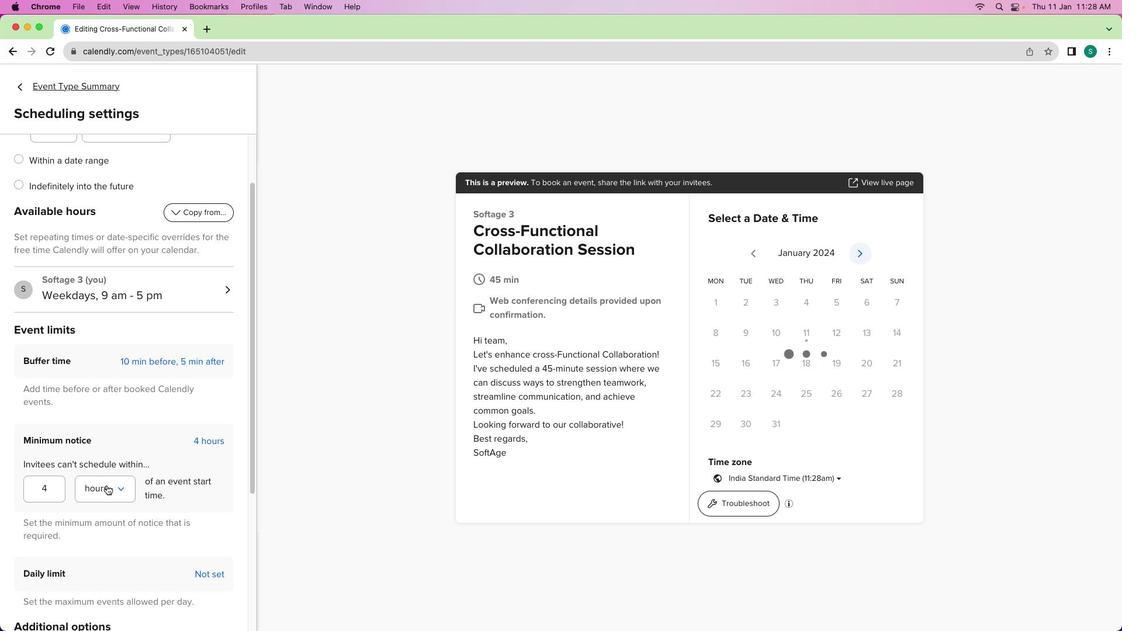 
Action: Mouse moved to (140, 523)
Screenshot: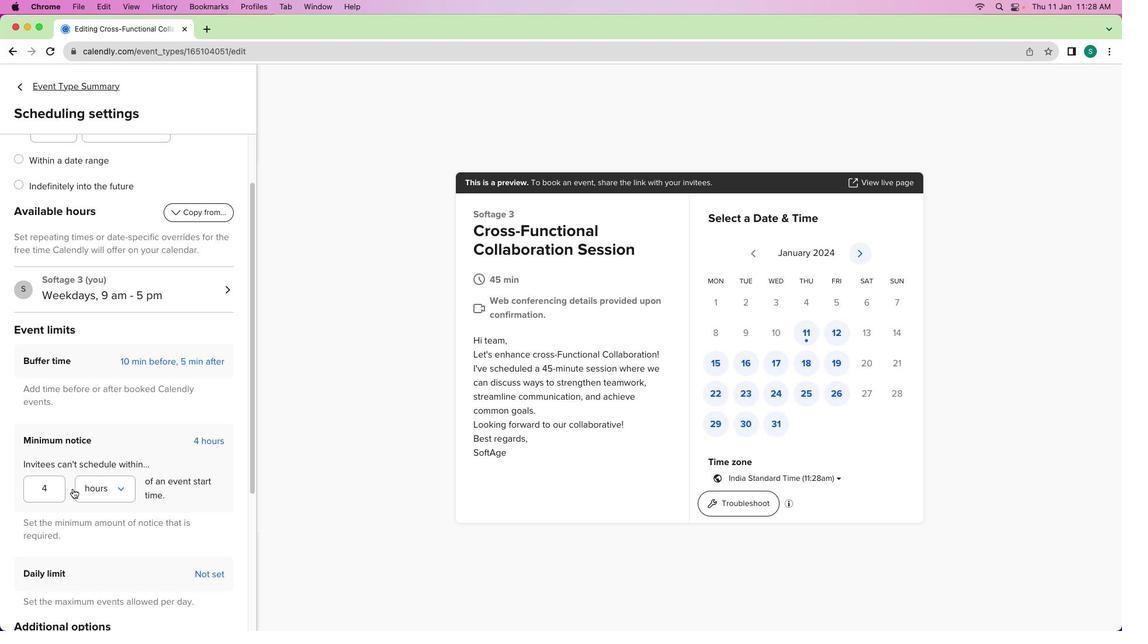 
Action: Mouse scrolled (140, 523) with delta (35, 35)
Screenshot: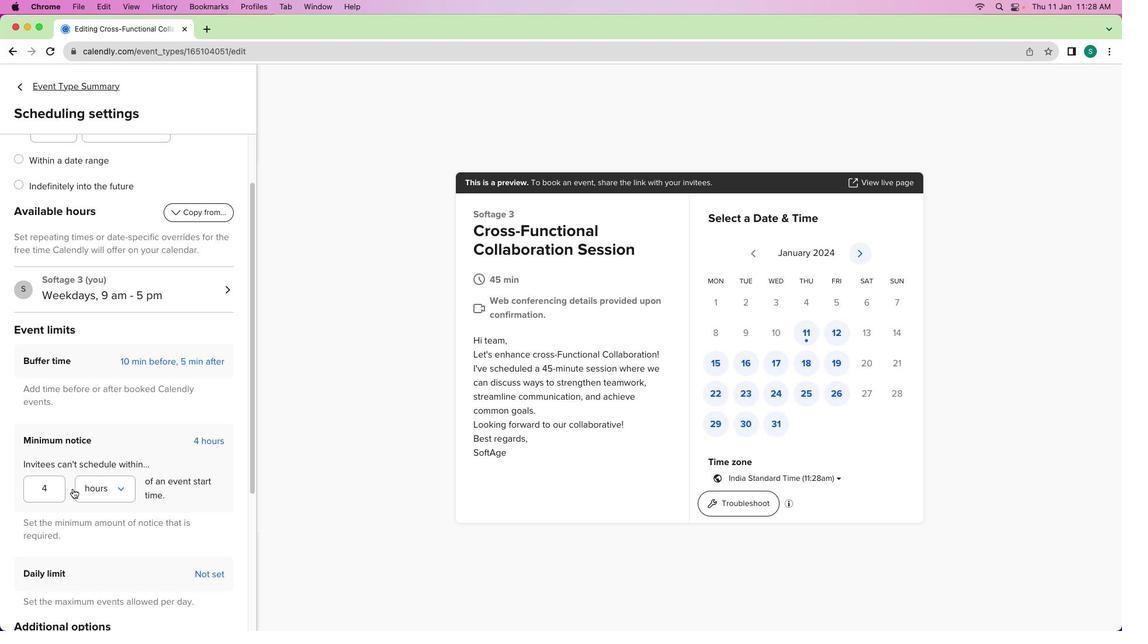 
Action: Mouse scrolled (140, 523) with delta (35, 35)
Screenshot: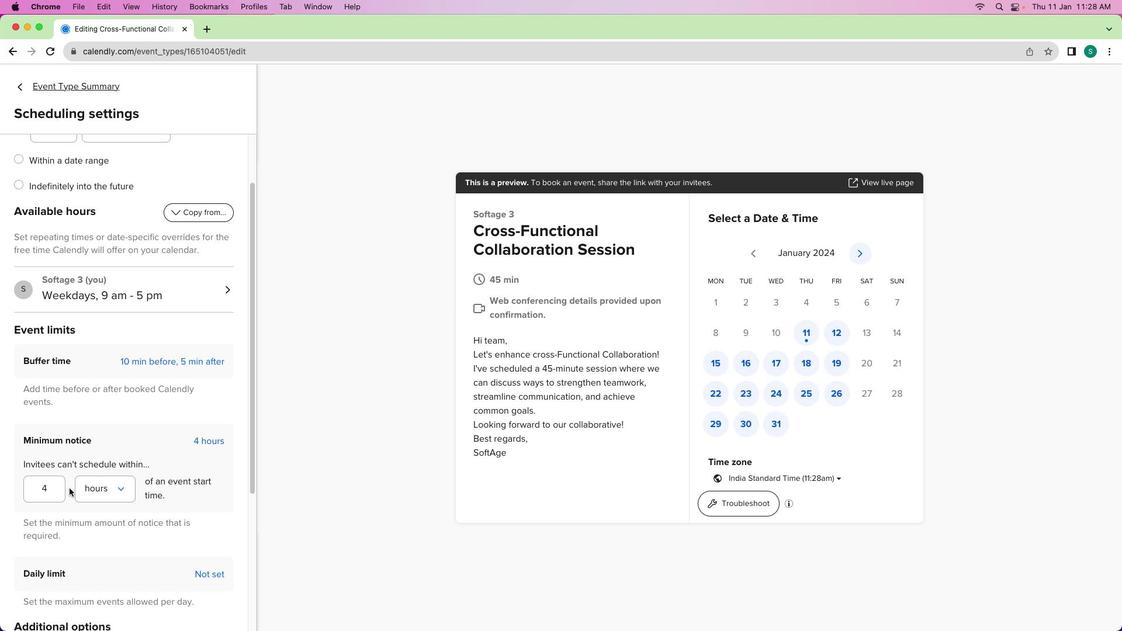 
Action: Mouse scrolled (140, 523) with delta (35, 34)
Screenshot: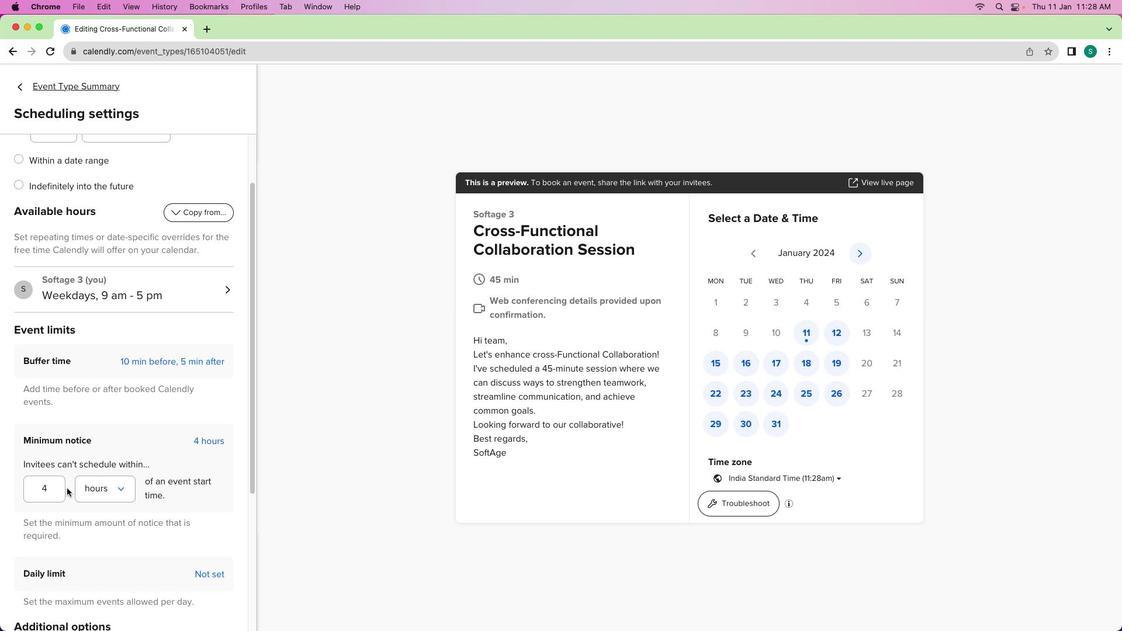 
Action: Mouse moved to (230, 551)
Screenshot: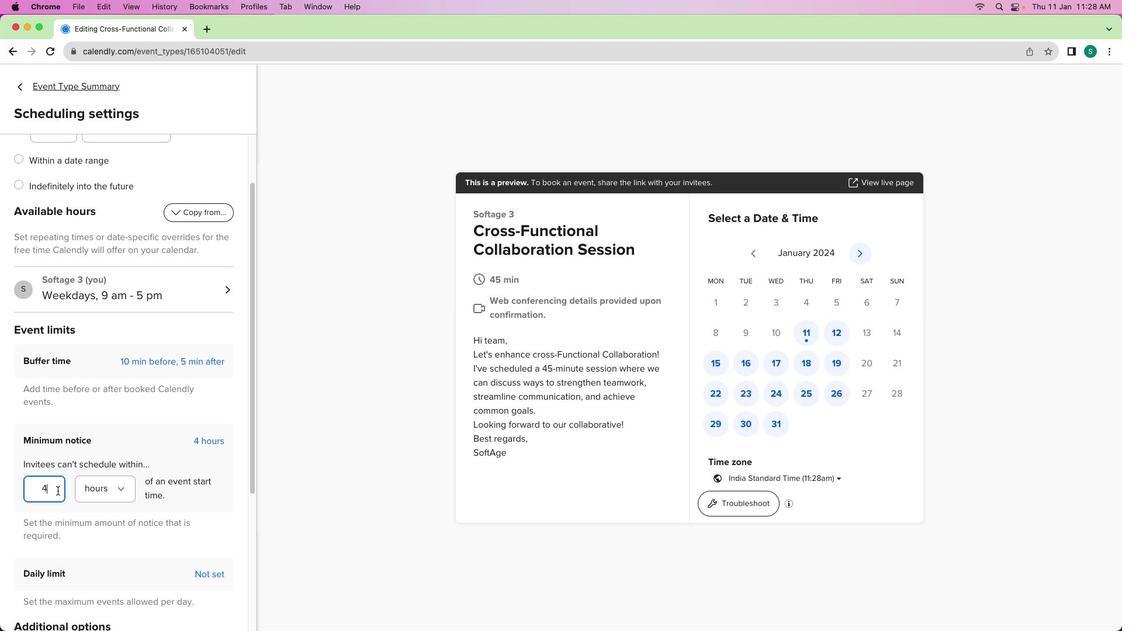 
Action: Mouse pressed left at (230, 551)
Screenshot: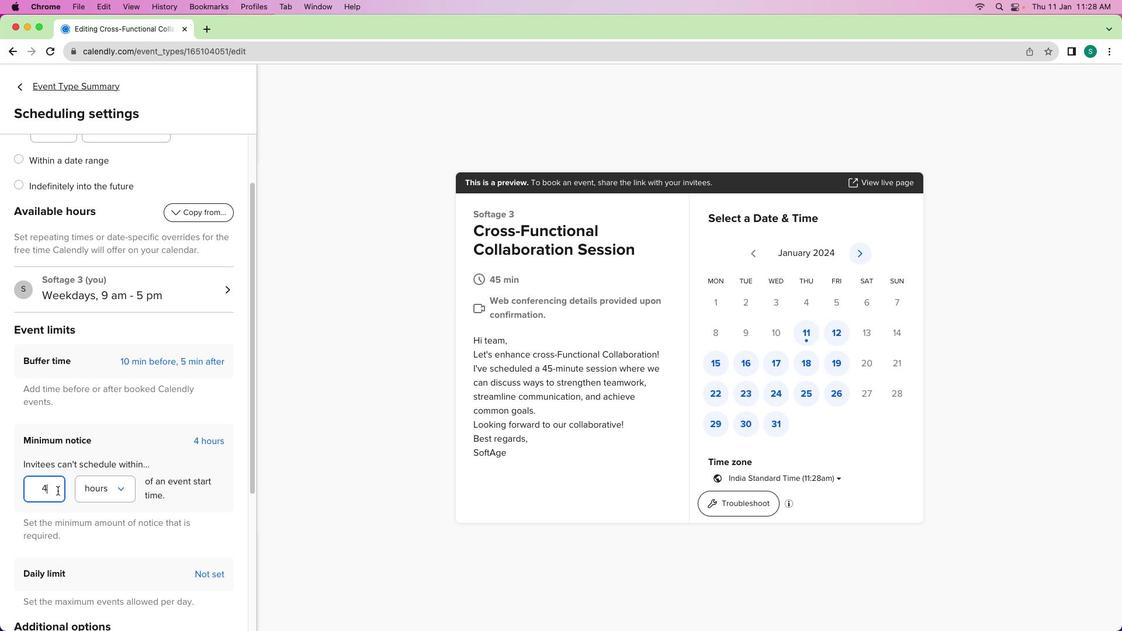 
Action: Mouse moved to (93, 526)
Screenshot: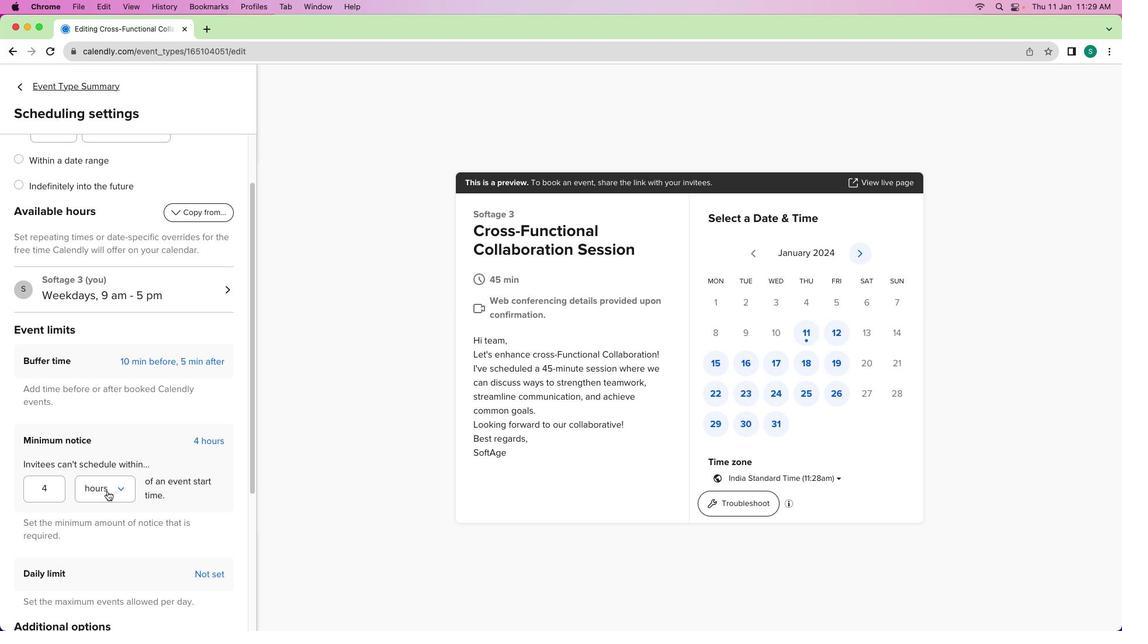 
Action: Mouse pressed left at (93, 526)
Screenshot: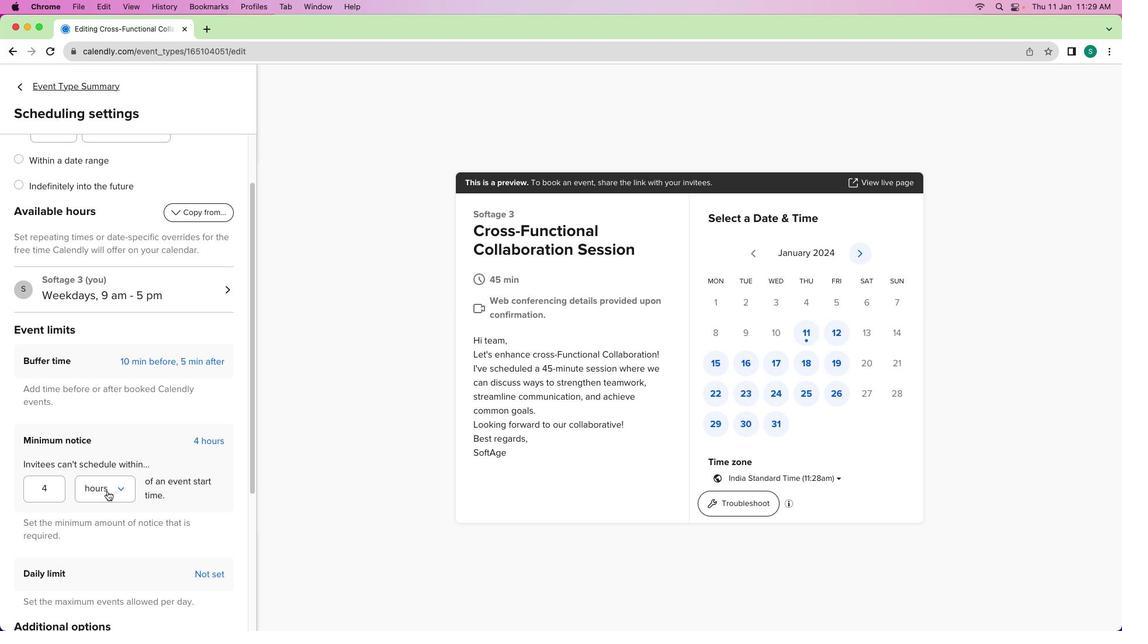 
Action: Mouse moved to (142, 527)
Screenshot: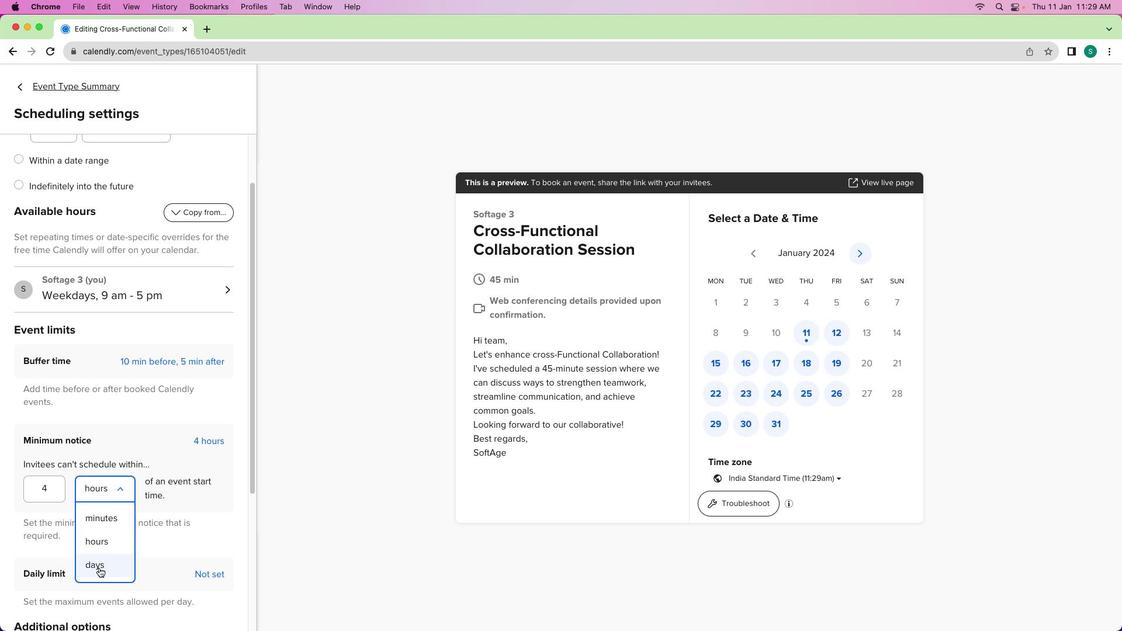 
Action: Mouse pressed left at (142, 527)
Screenshot: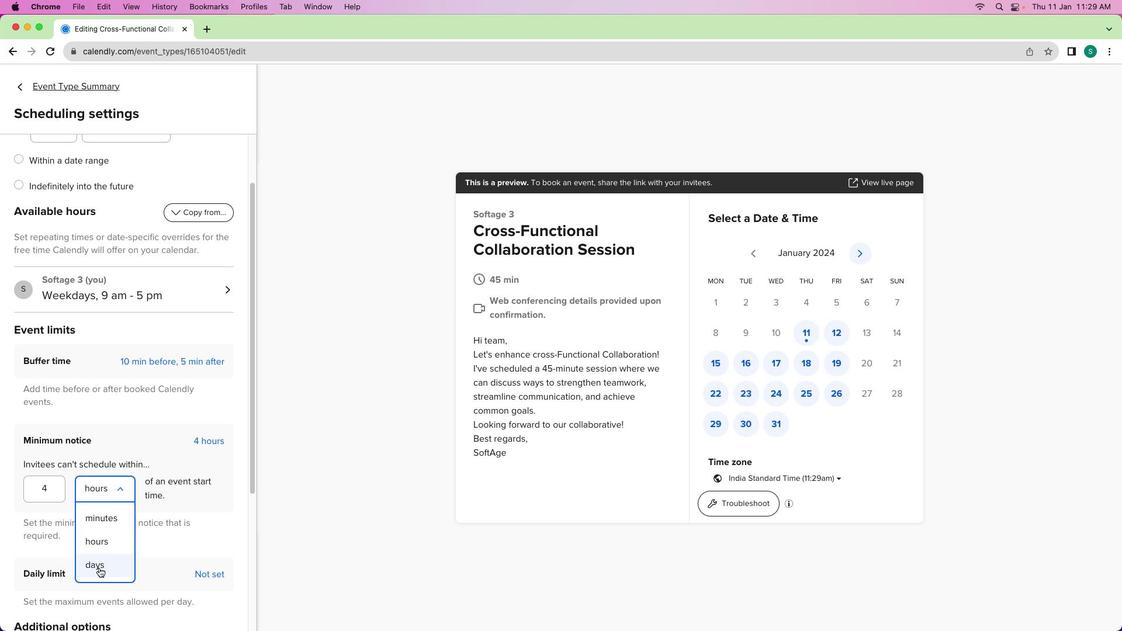 
Action: Mouse moved to (135, 603)
Screenshot: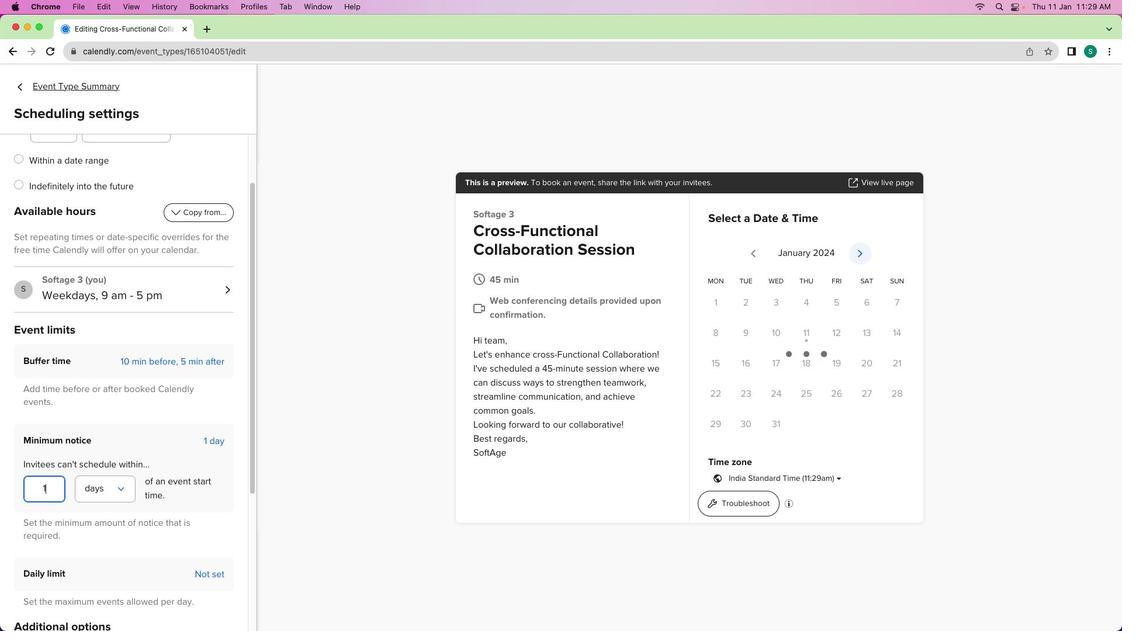 
Action: Mouse pressed left at (135, 603)
Screenshot: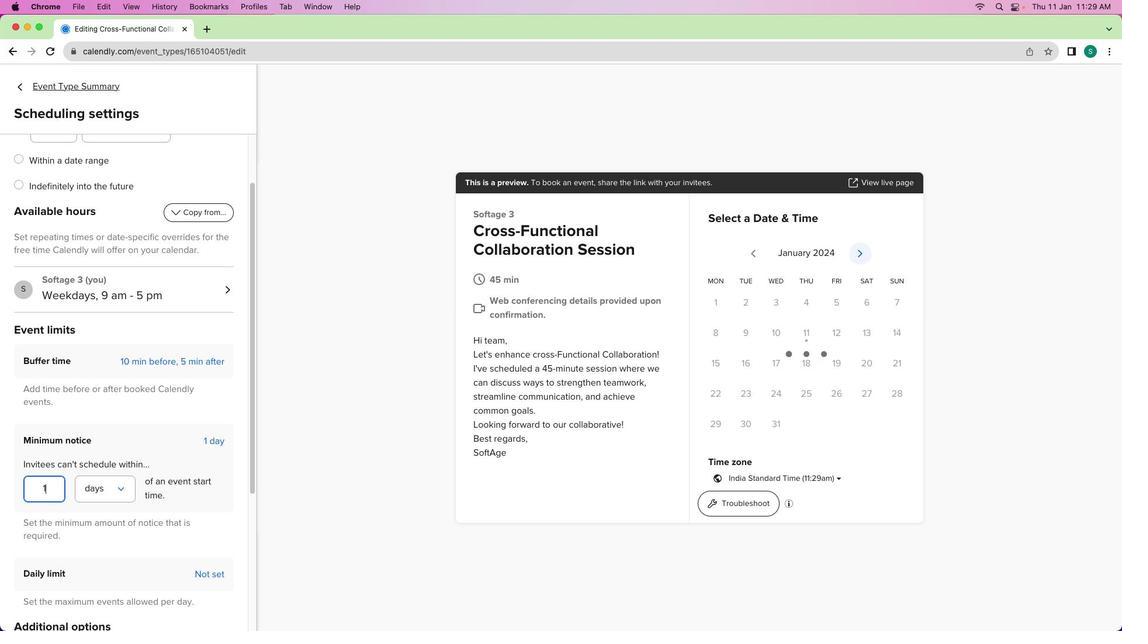 
Action: Mouse moved to (85, 528)
Screenshot: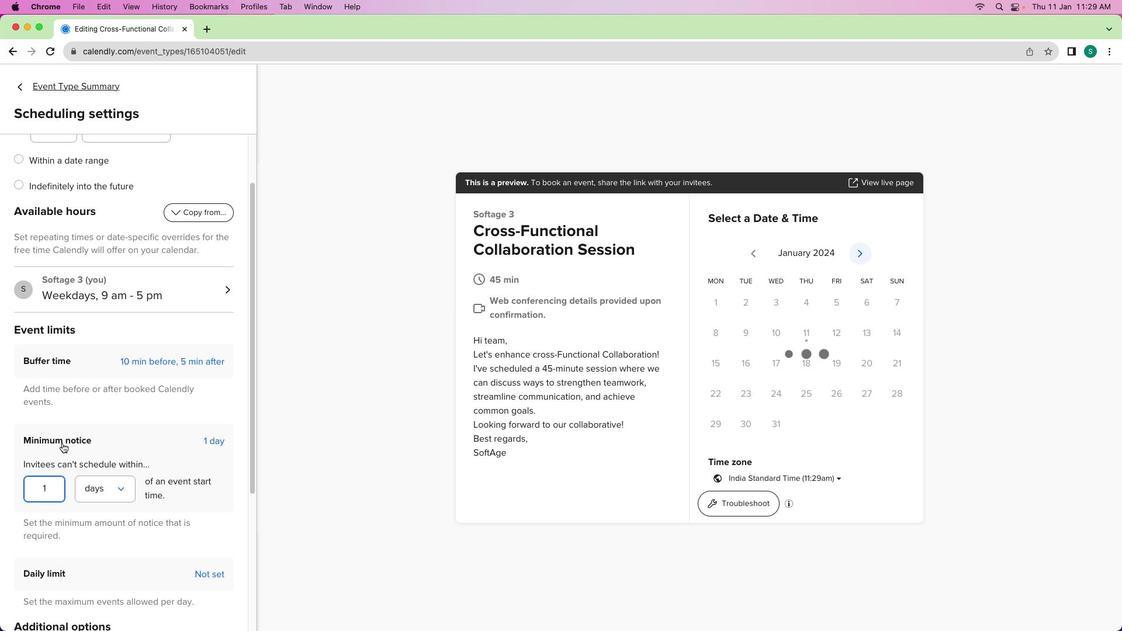 
Action: Mouse pressed left at (85, 528)
Screenshot: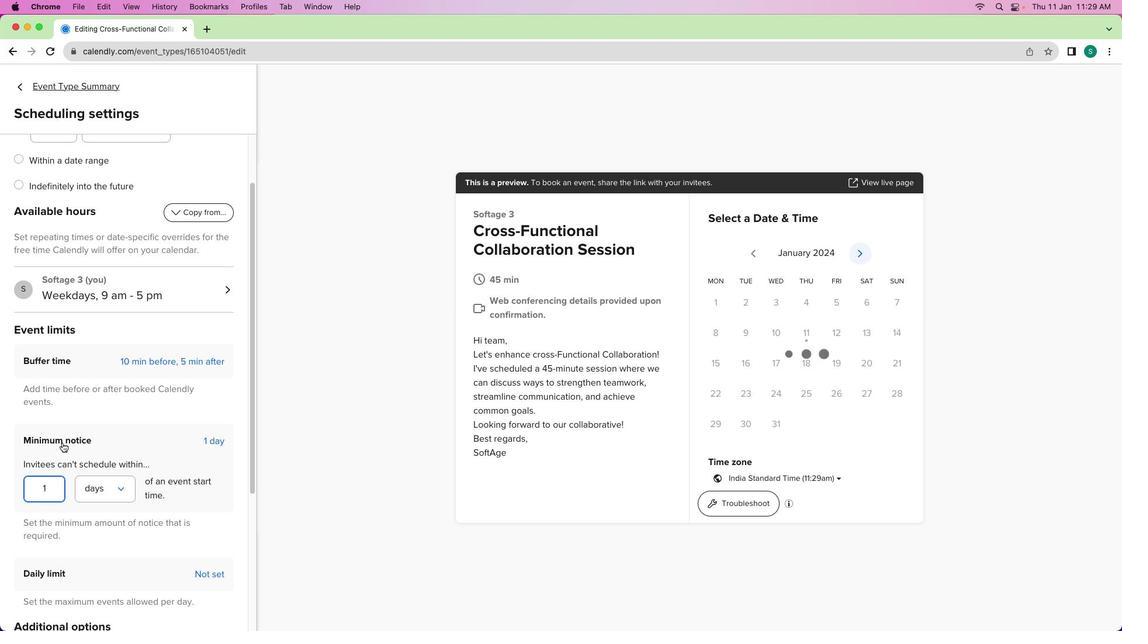 
Action: Mouse moved to (85, 529)
Screenshot: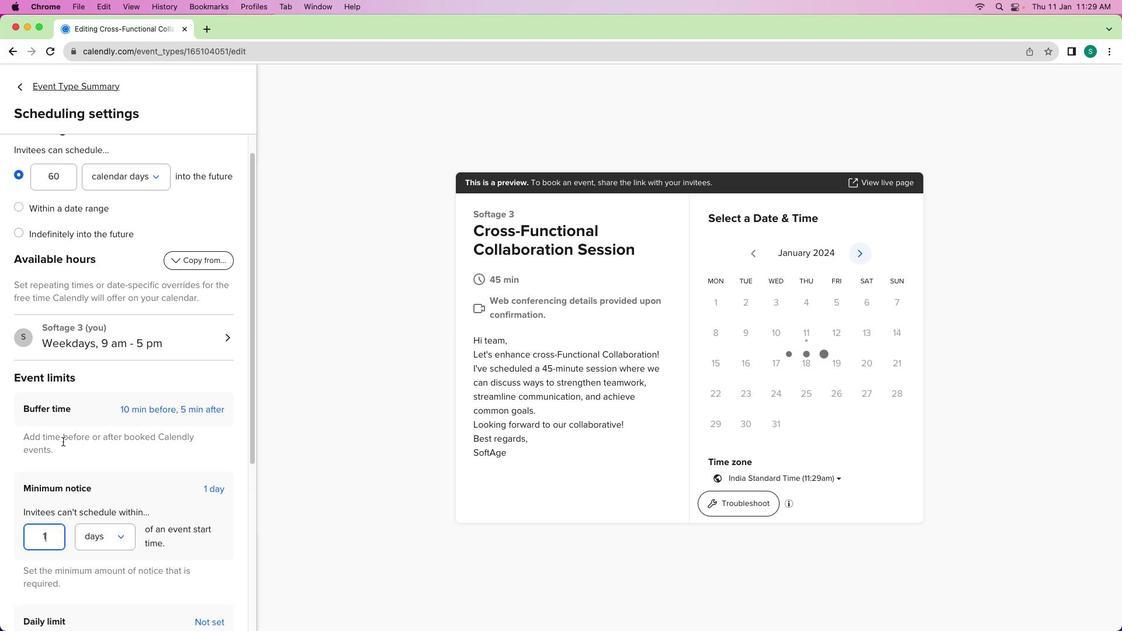 
Action: Key pressed Key.backspace'1'
Screenshot: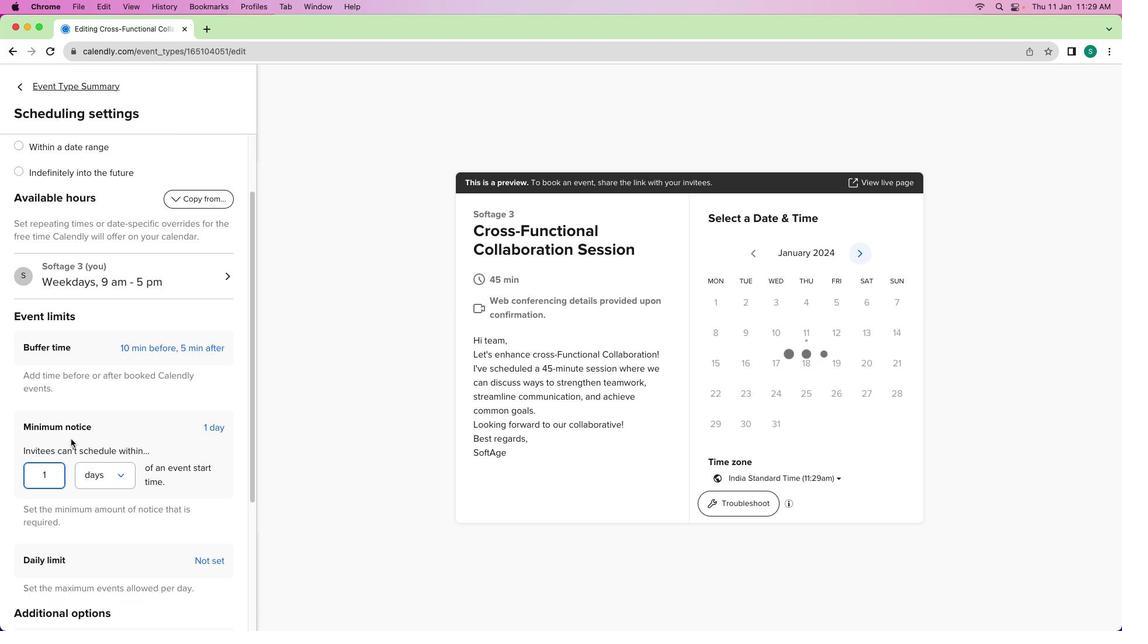 
Action: Mouse moved to (98, 478)
Screenshot: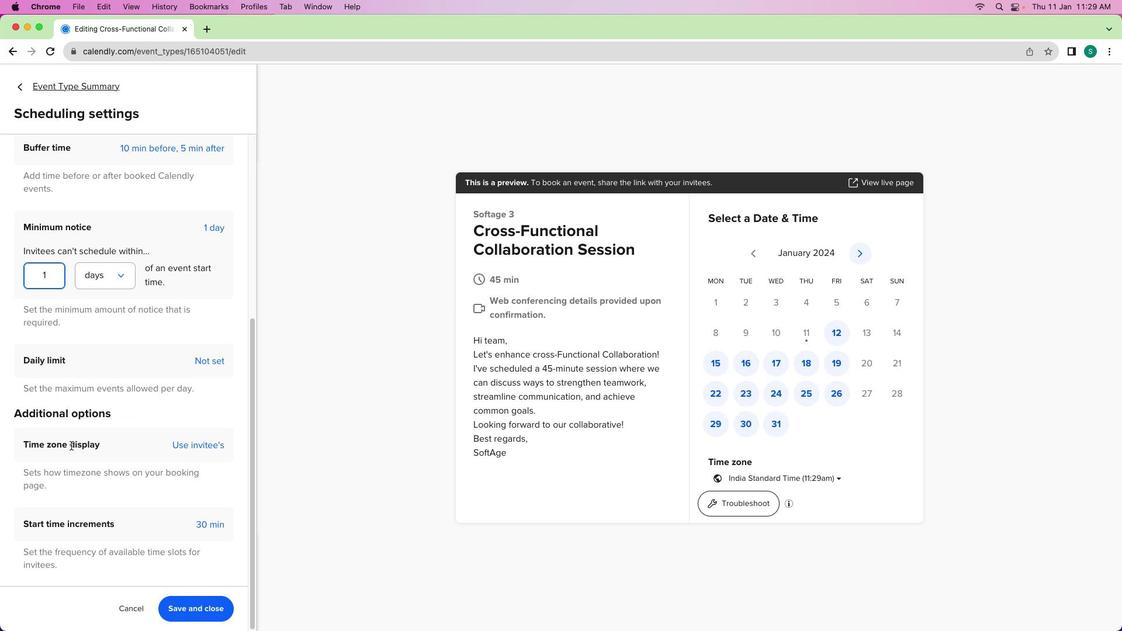 
Action: Mouse scrolled (98, 478) with delta (35, 36)
Screenshot: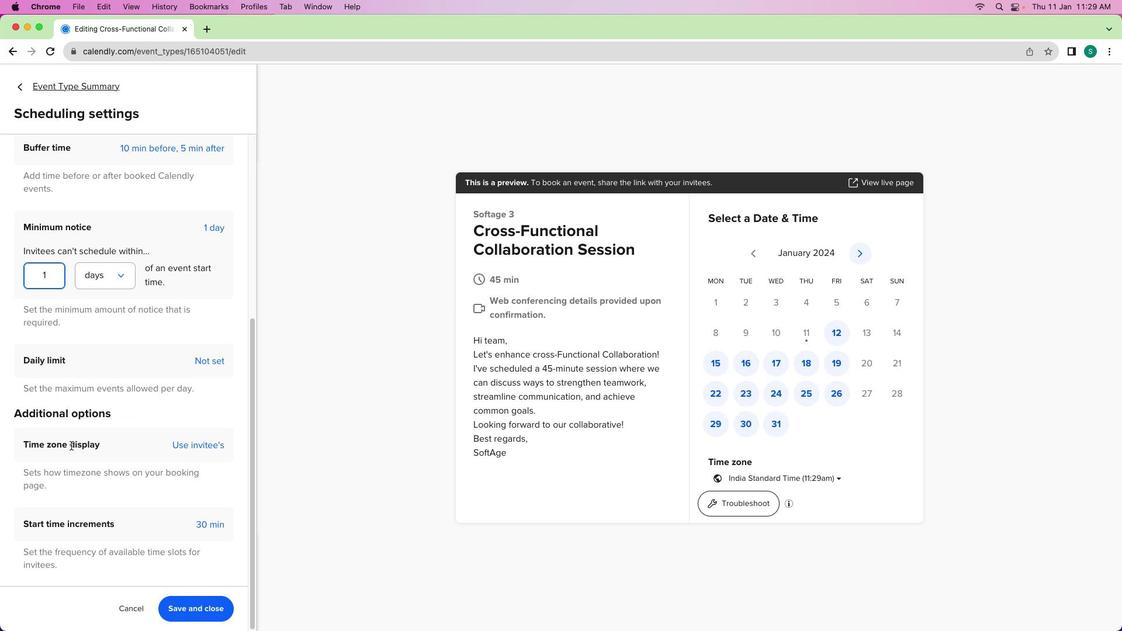 
Action: Mouse moved to (98, 478)
Screenshot: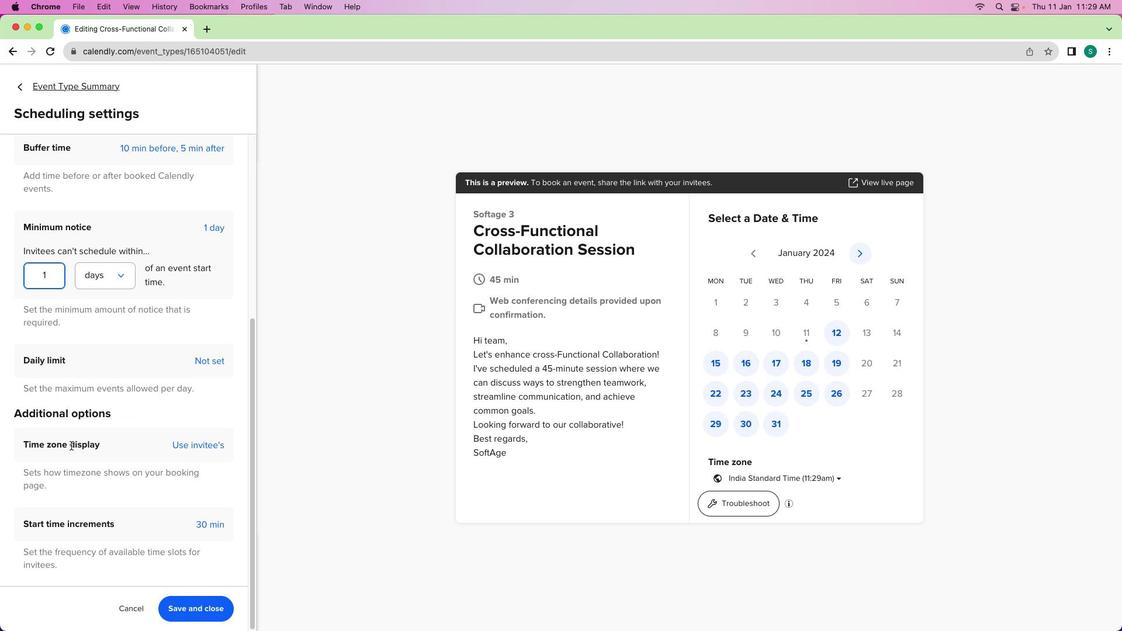 
Action: Mouse scrolled (98, 478) with delta (35, 36)
Screenshot: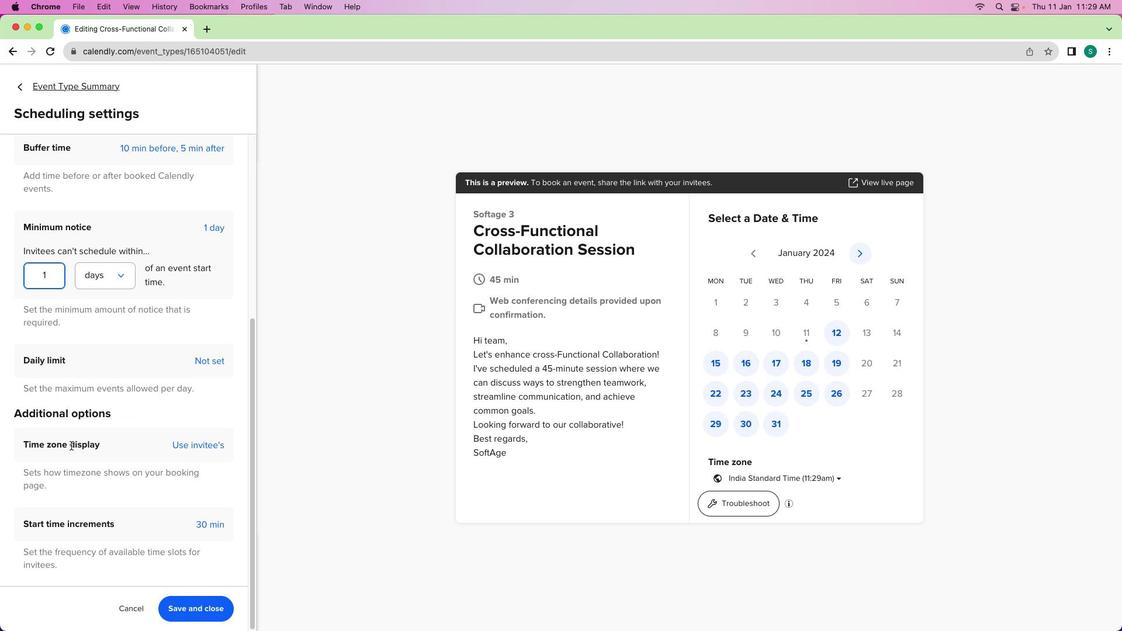 
Action: Mouse moved to (98, 477)
Screenshot: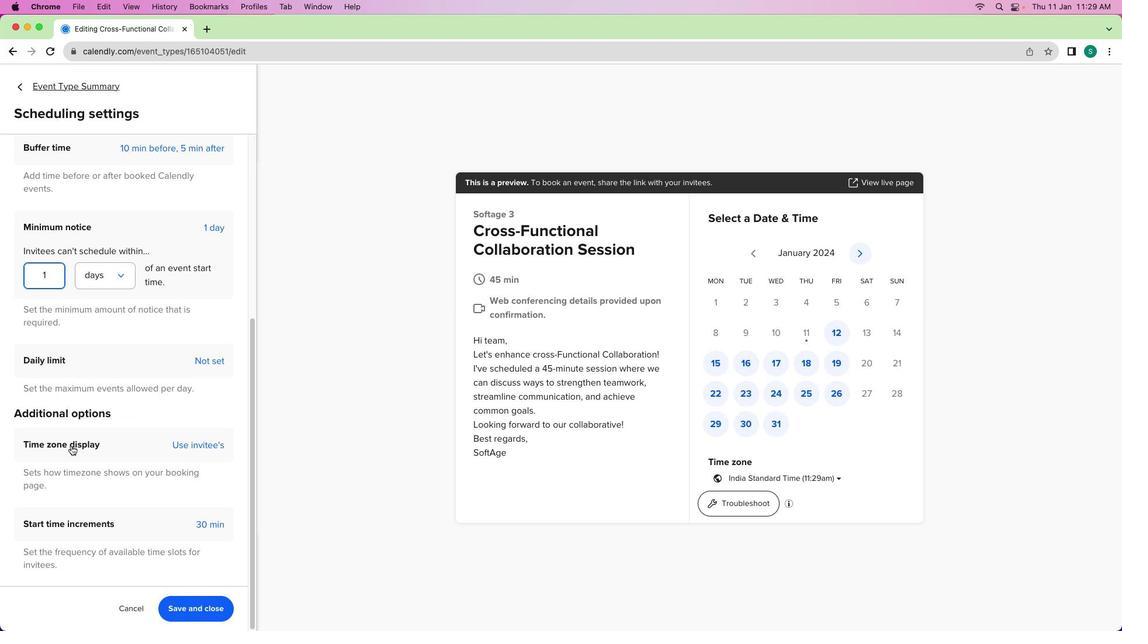 
Action: Mouse scrolled (98, 477) with delta (35, 36)
Screenshot: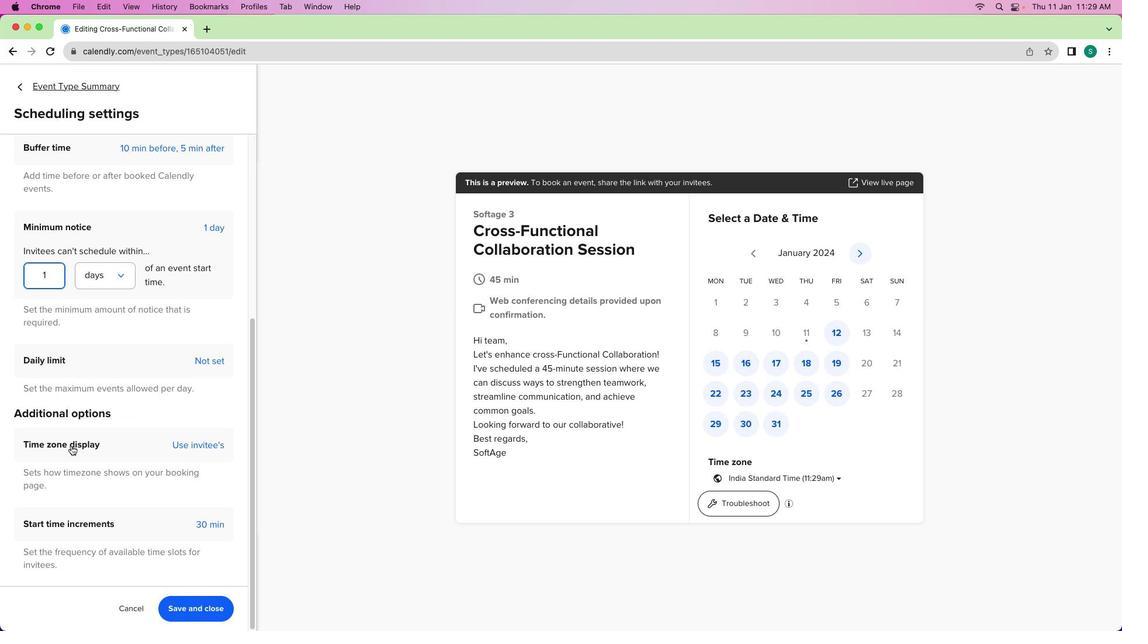 
Action: Mouse moved to (107, 472)
Screenshot: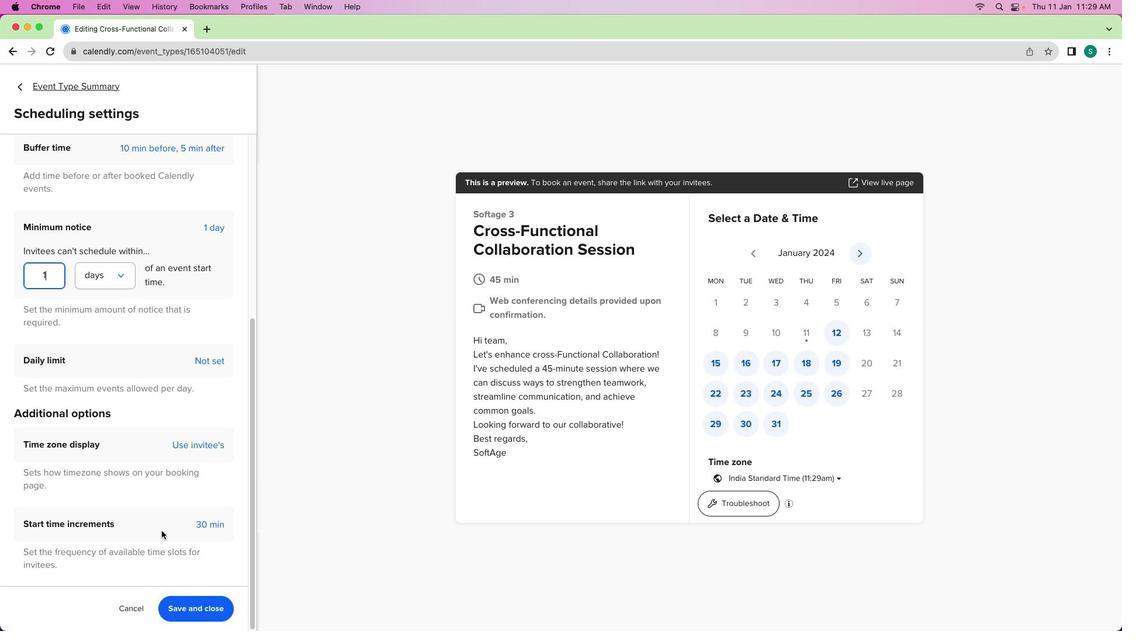 
Action: Mouse scrolled (107, 472) with delta (35, 35)
Screenshot: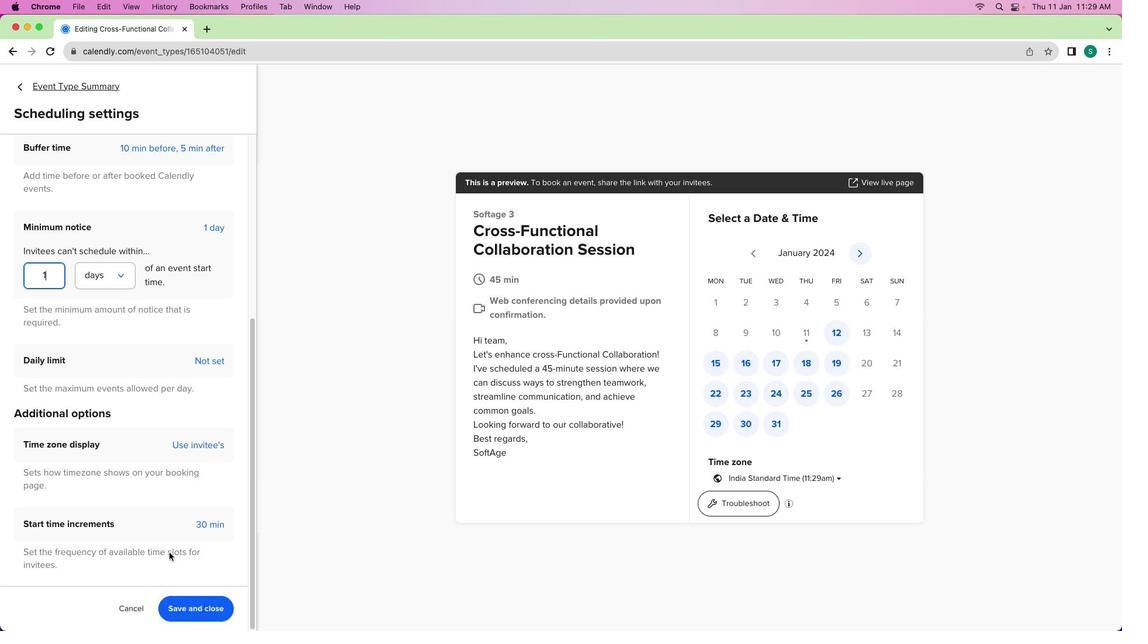 
Action: Mouse scrolled (107, 472) with delta (35, 35)
Screenshot: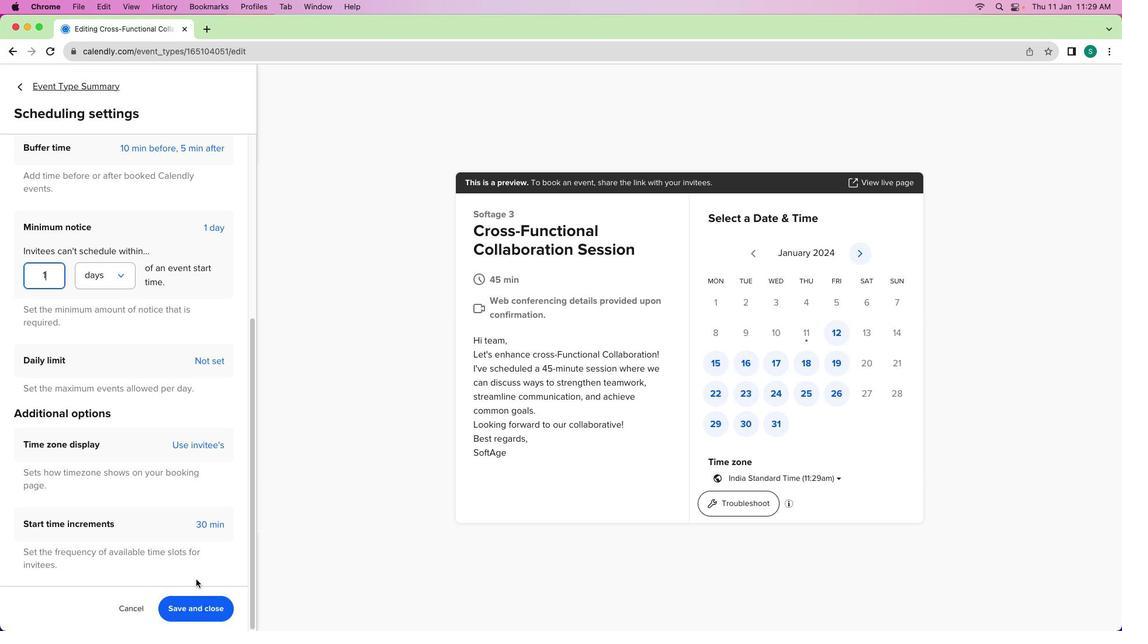 
Action: Mouse scrolled (107, 472) with delta (35, 34)
Screenshot: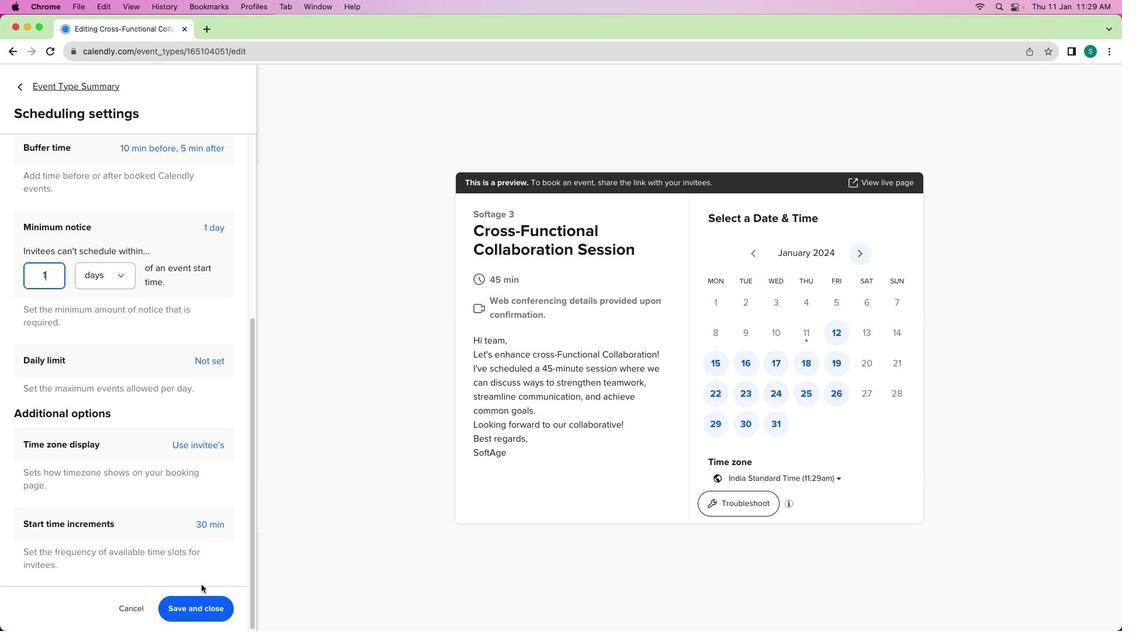
Action: Mouse moved to (106, 474)
Screenshot: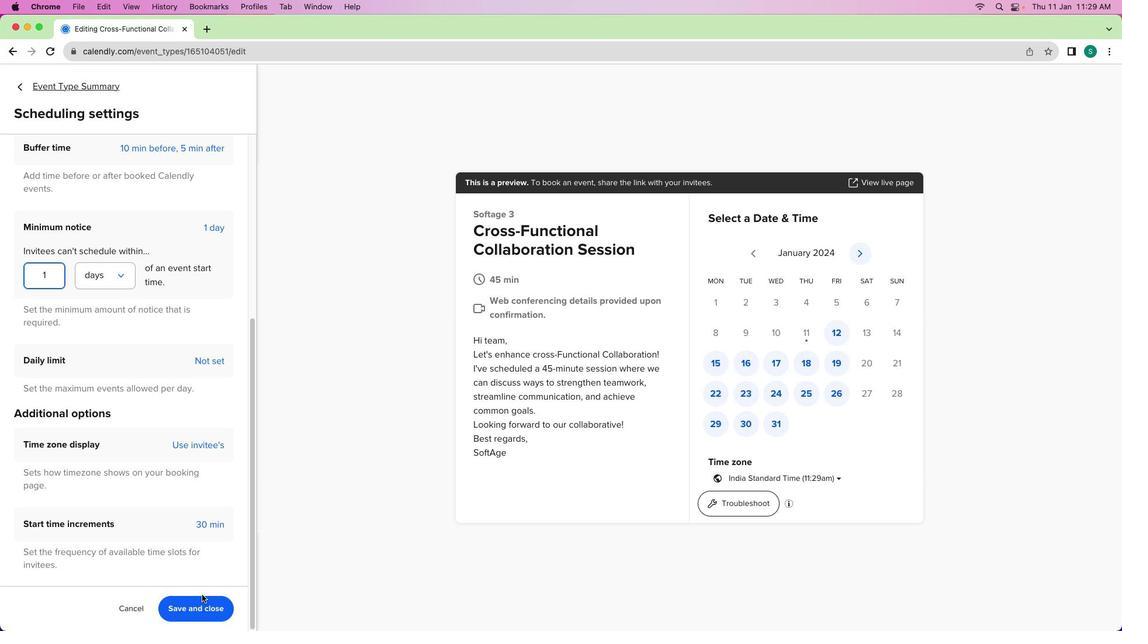 
Action: Mouse scrolled (106, 474) with delta (35, 35)
Screenshot: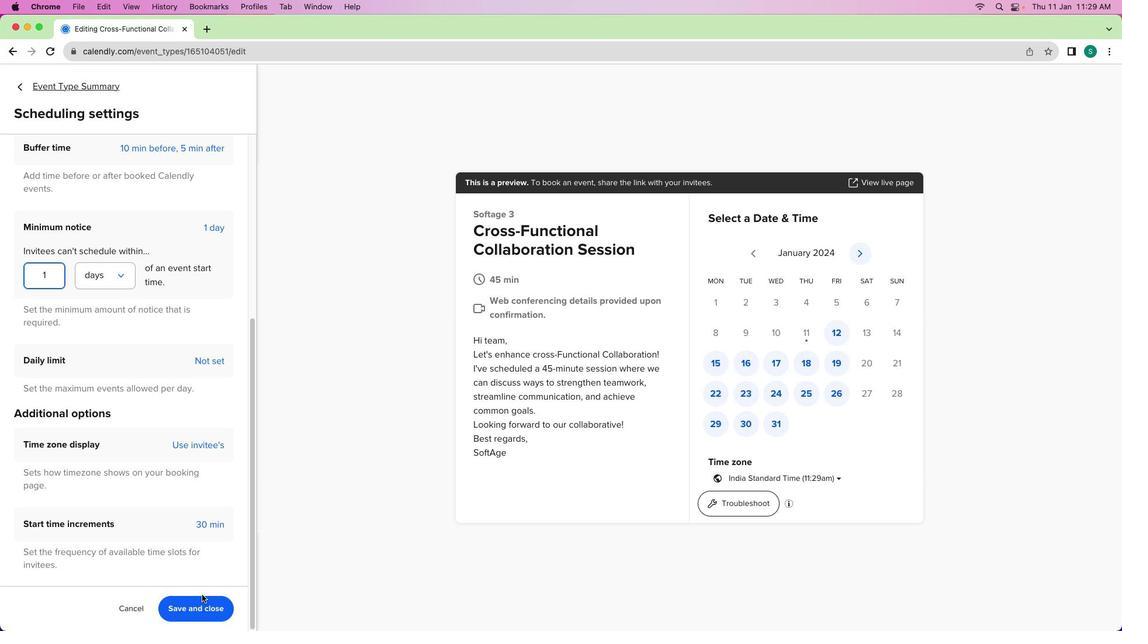 
Action: Mouse moved to (106, 474)
Screenshot: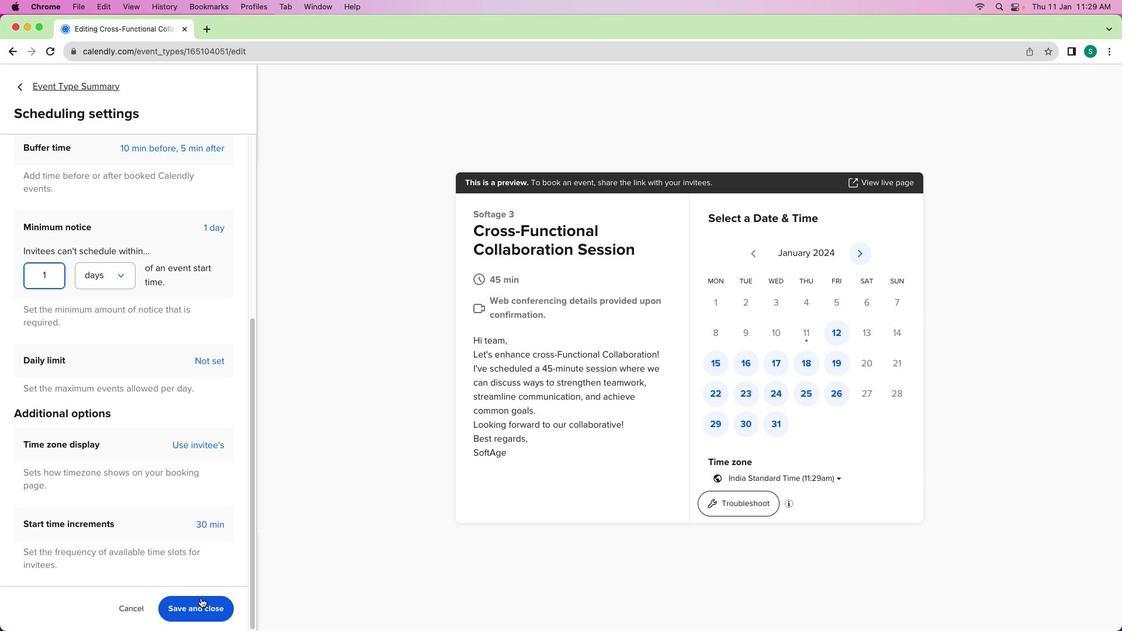
Action: Mouse scrolled (106, 474) with delta (35, 35)
Screenshot: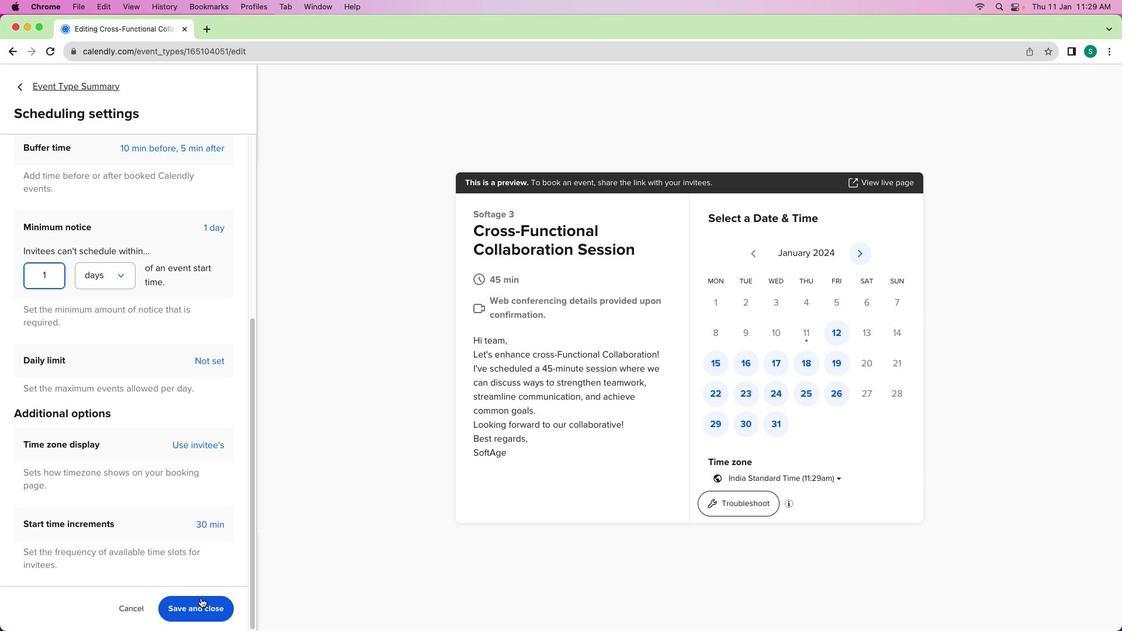 
Action: Mouse moved to (106, 474)
Screenshot: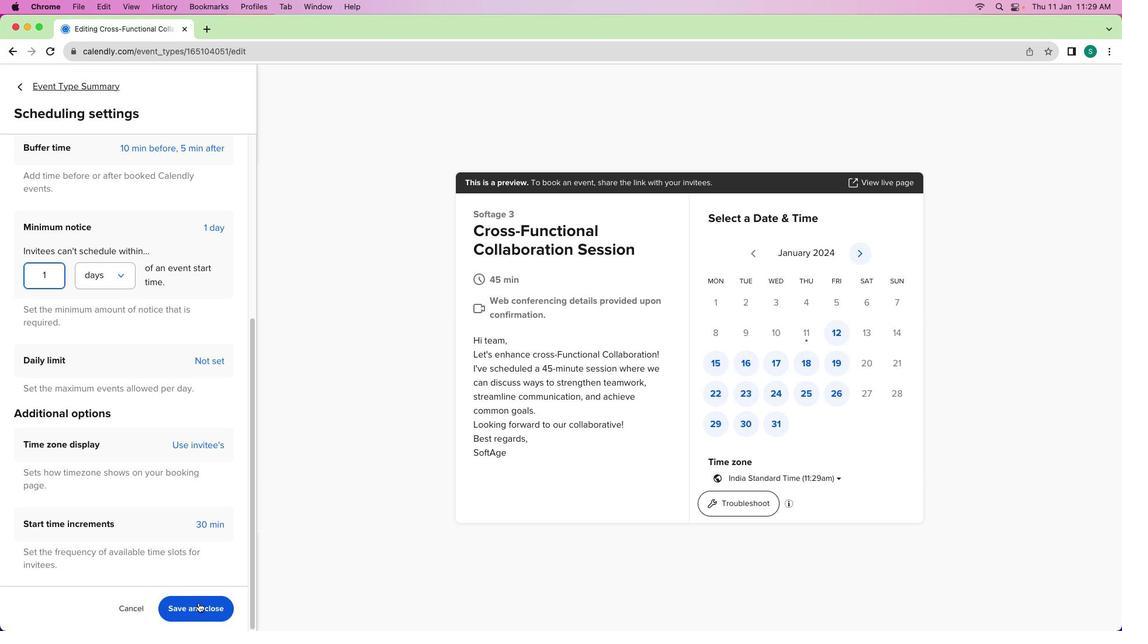 
Action: Mouse scrolled (106, 474) with delta (35, 34)
Screenshot: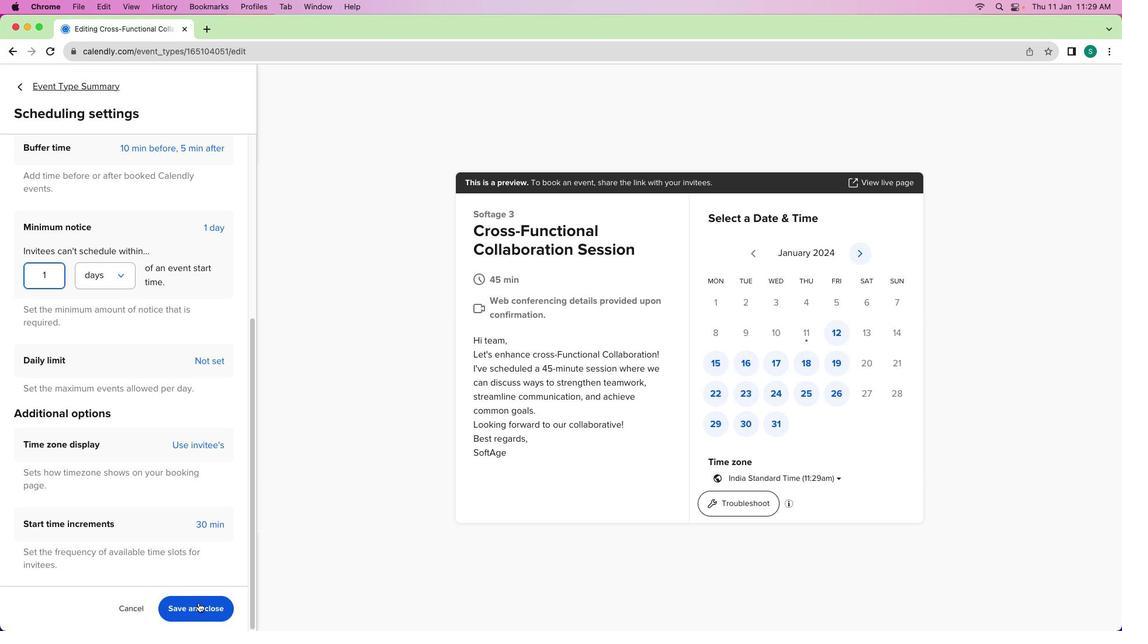 
Action: Mouse moved to (105, 478)
Screenshot: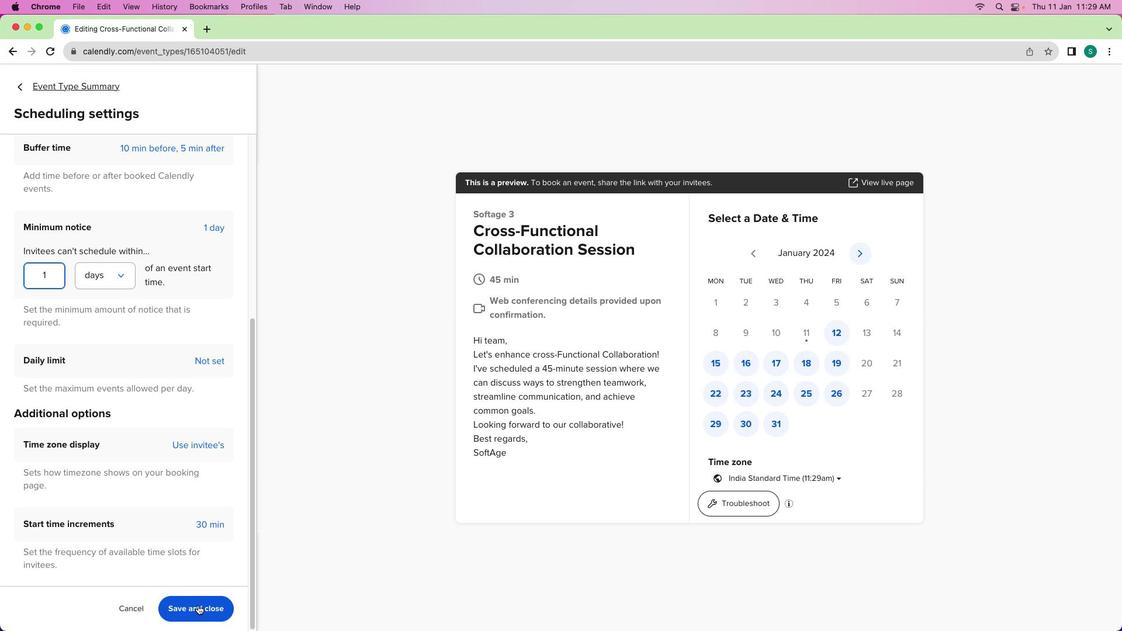 
Action: Mouse scrolled (105, 478) with delta (35, 35)
Screenshot: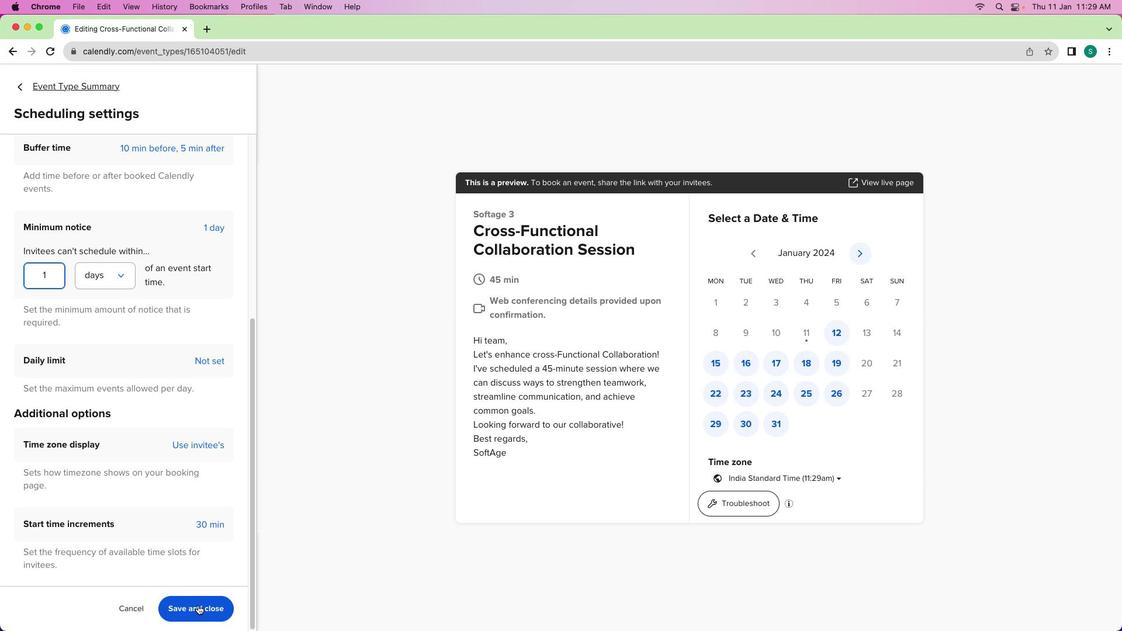 
Action: Mouse moved to (105, 478)
Screenshot: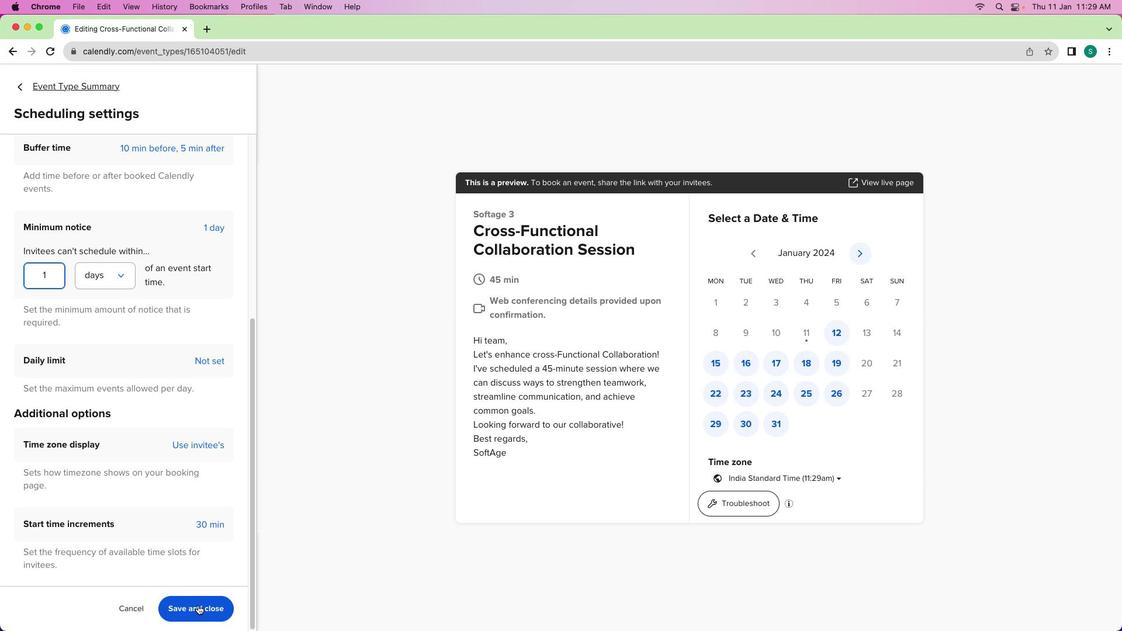 
Action: Mouse scrolled (105, 478) with delta (35, 35)
Screenshot: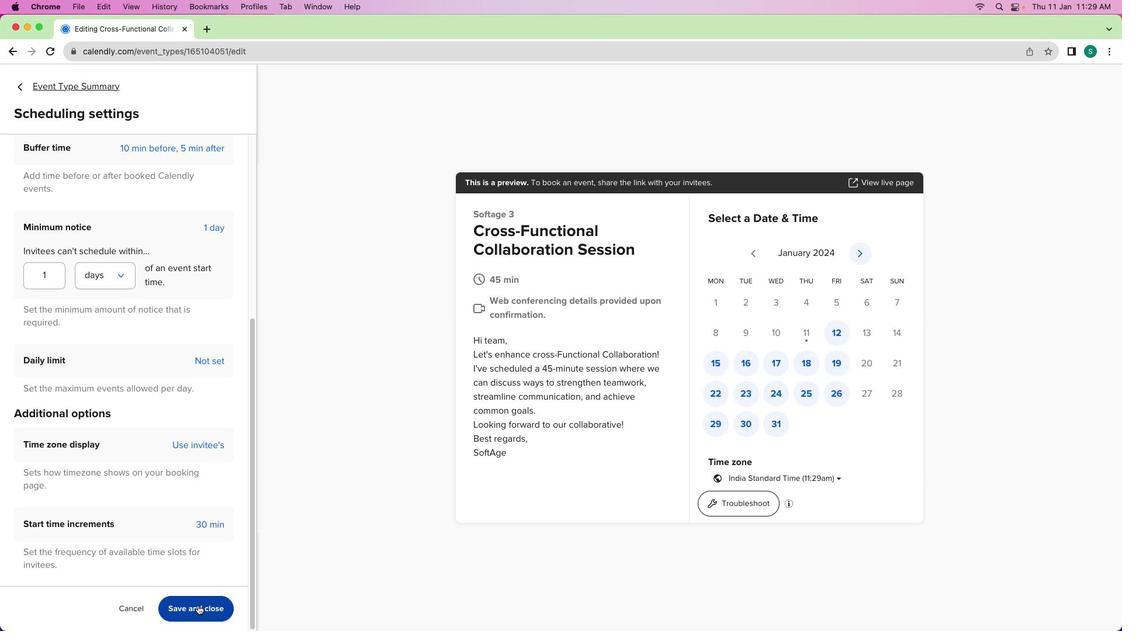 
Action: Mouse scrolled (105, 478) with delta (35, 33)
Screenshot: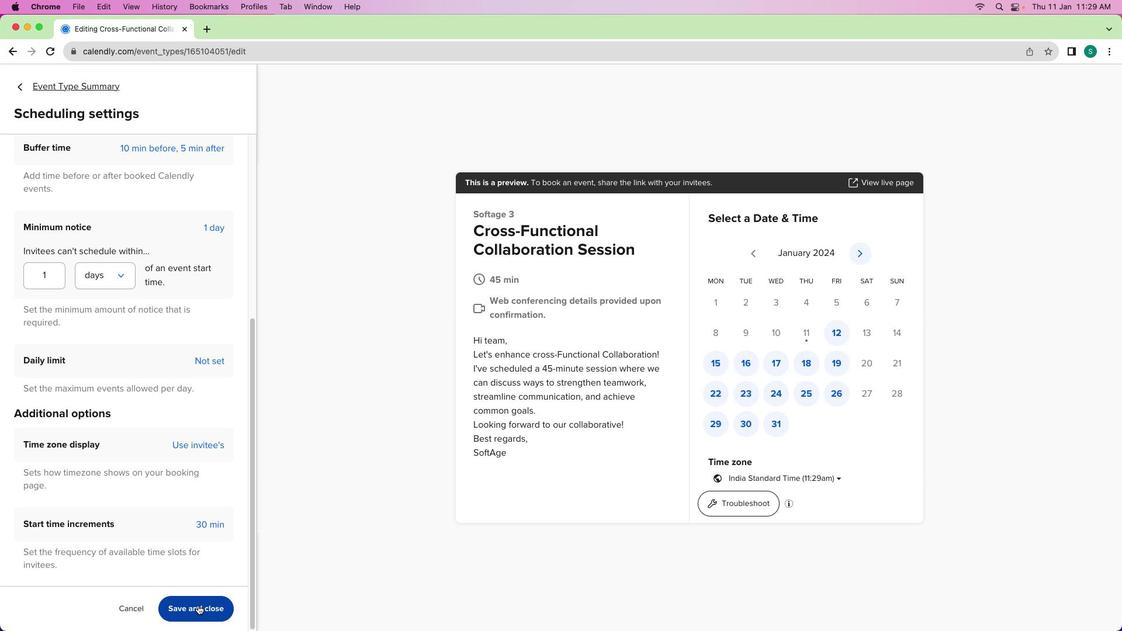 
Action: Mouse moved to (106, 481)
Screenshot: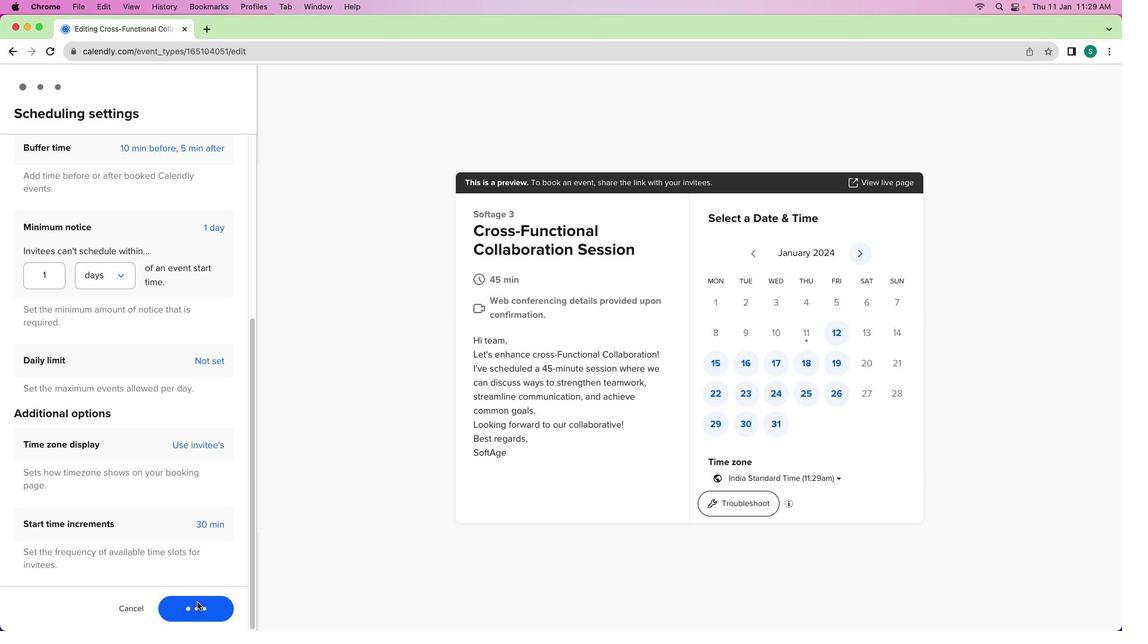 
Action: Mouse scrolled (106, 481) with delta (35, 35)
Screenshot: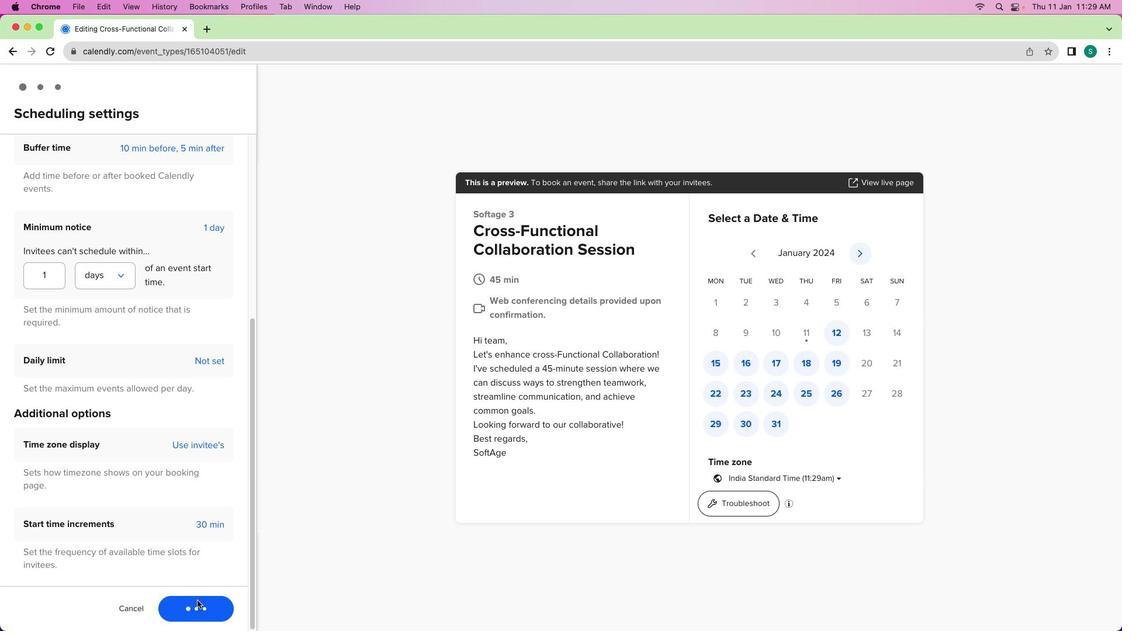
Action: Mouse scrolled (106, 481) with delta (35, 35)
Screenshot: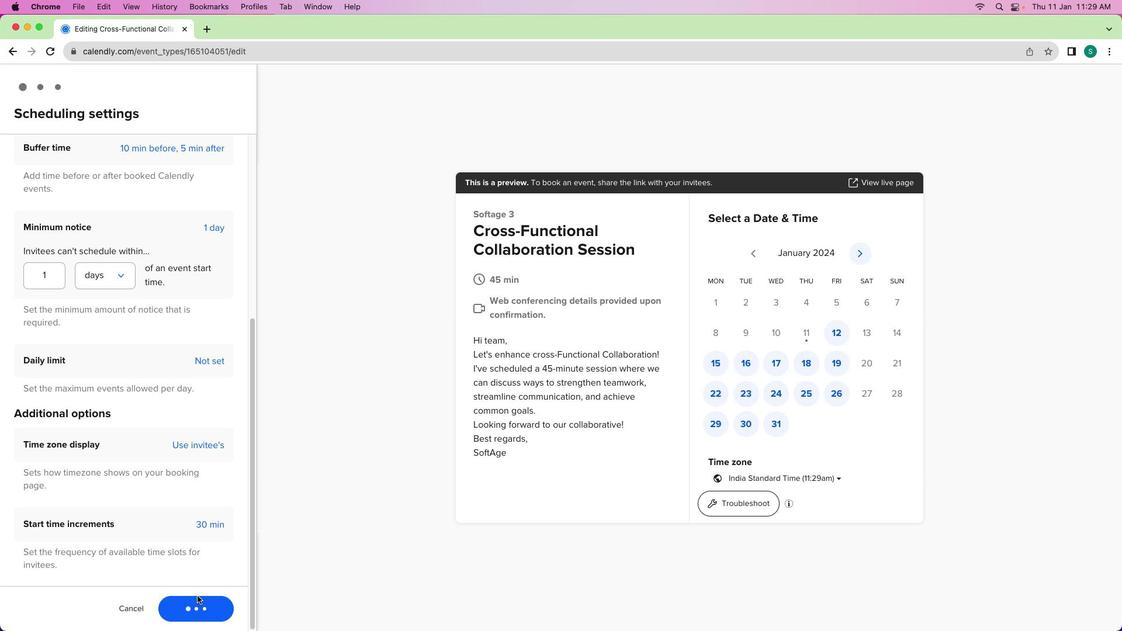 
Action: Mouse scrolled (106, 481) with delta (35, 34)
Screenshot: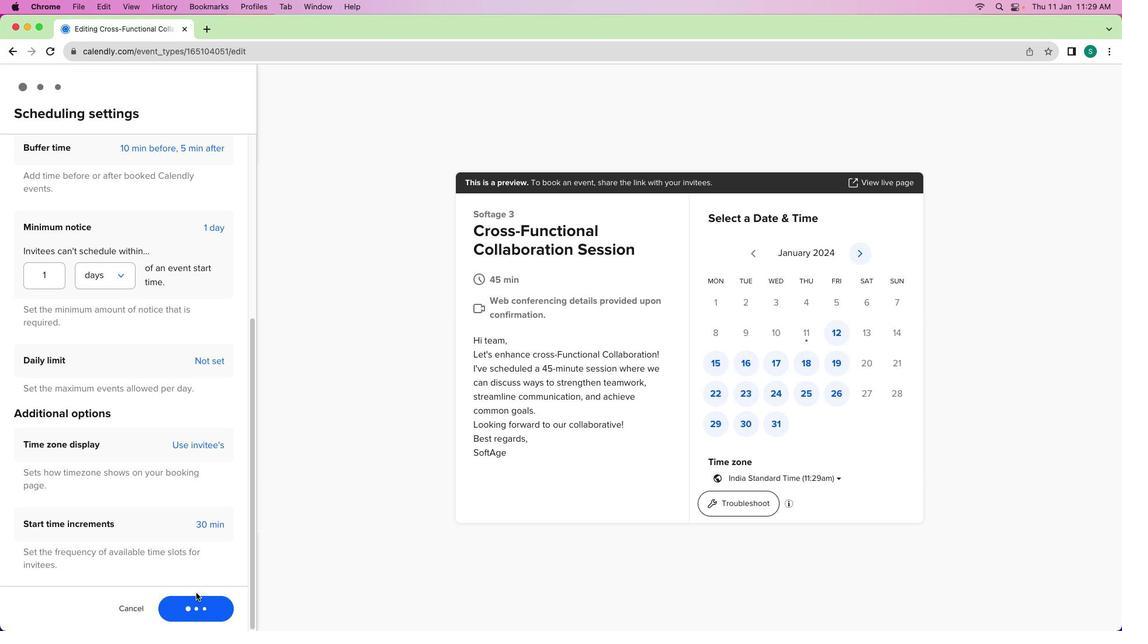 
Action: Mouse scrolled (106, 481) with delta (35, 33)
Screenshot: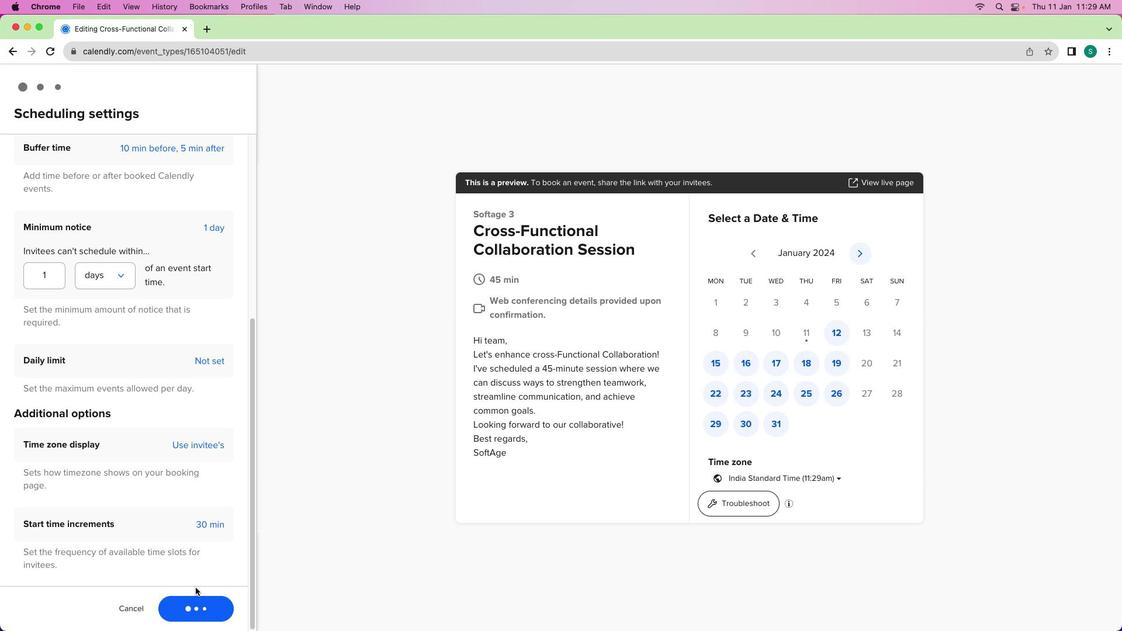 
Action: Mouse scrolled (106, 481) with delta (35, 35)
Screenshot: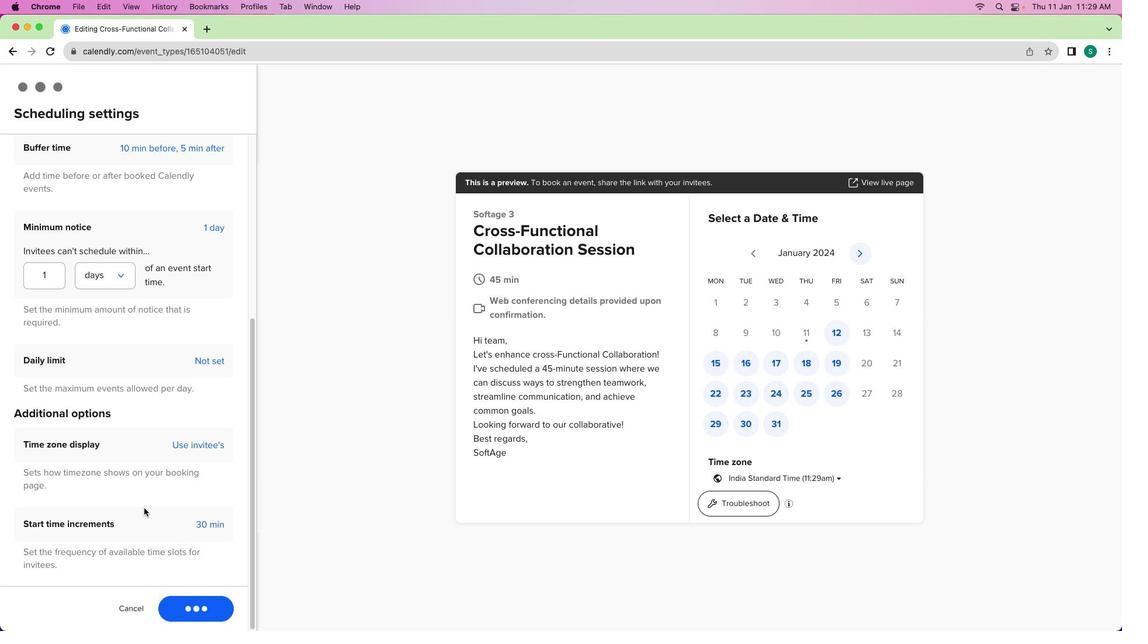 
Action: Mouse scrolled (106, 481) with delta (35, 35)
Screenshot: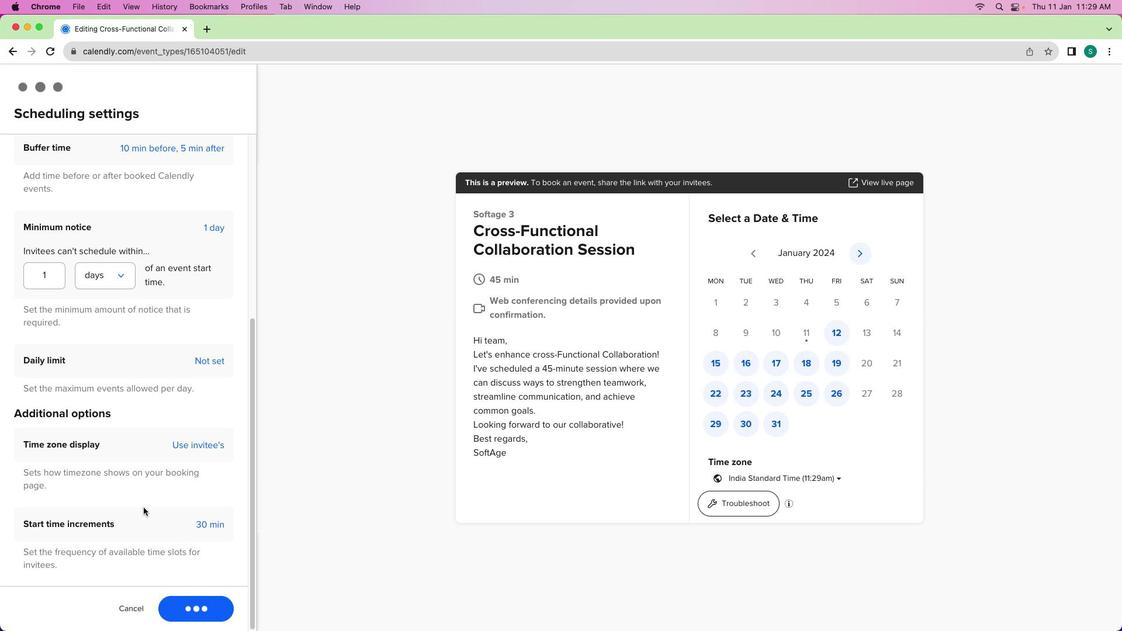 
Action: Mouse moved to (233, 641)
Screenshot: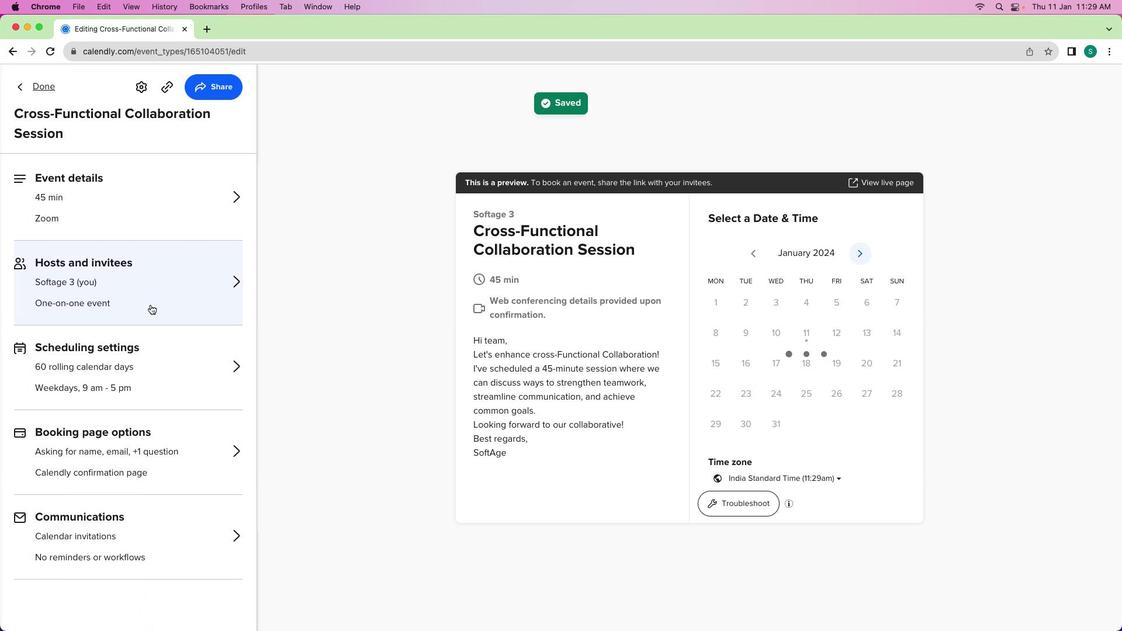 
Action: Mouse pressed left at (233, 641)
Screenshot: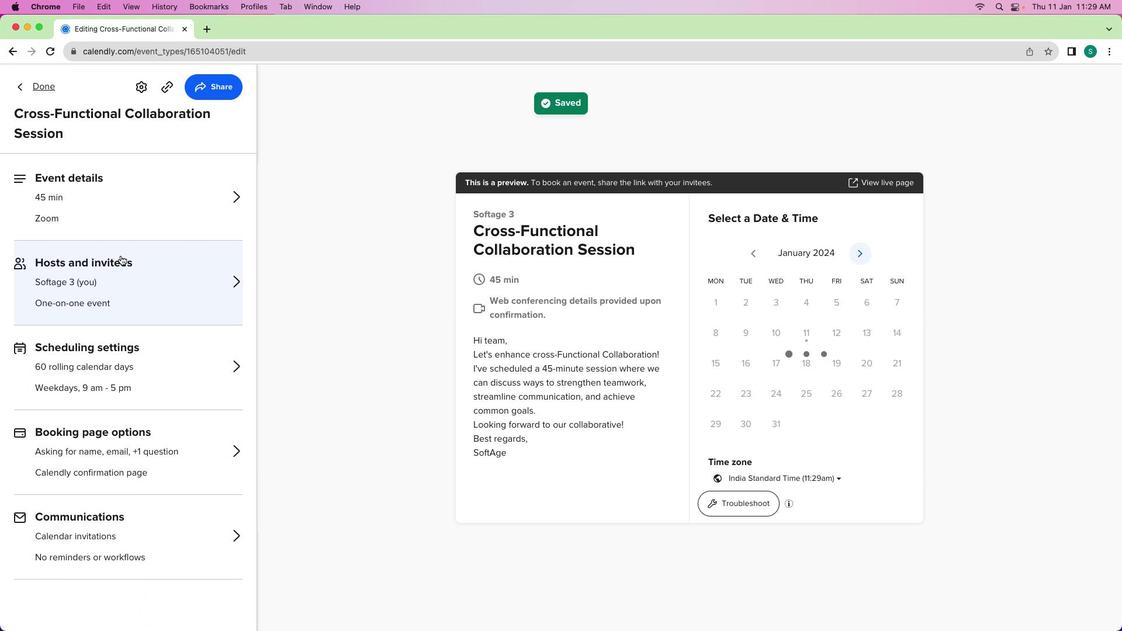 
Action: Mouse moved to (76, 125)
Screenshot: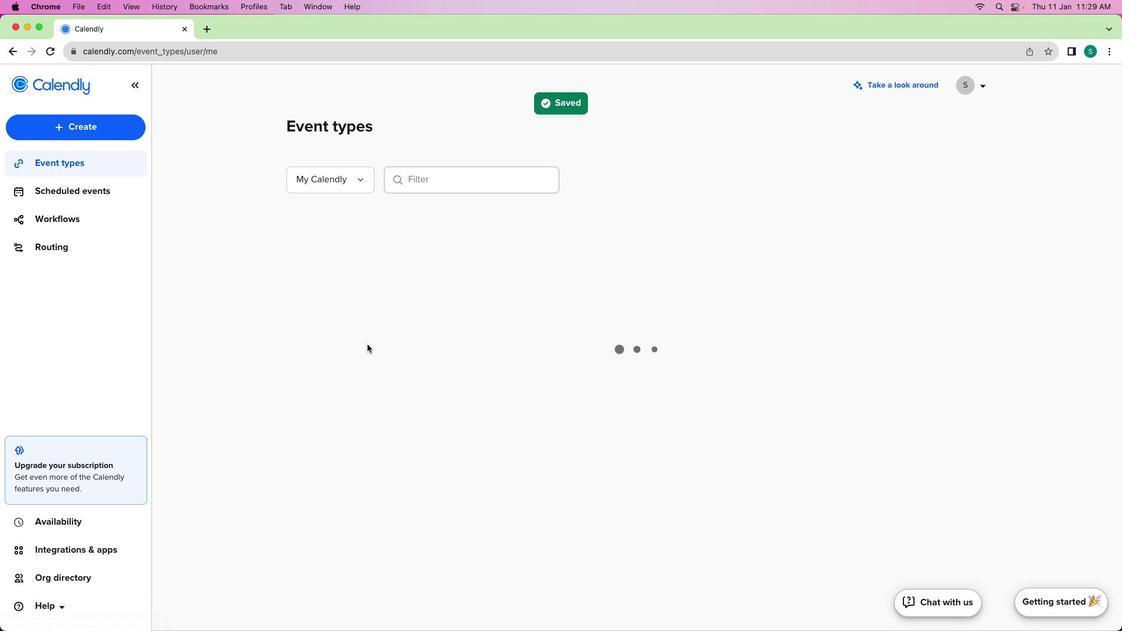 
Action: Mouse pressed left at (76, 125)
Screenshot: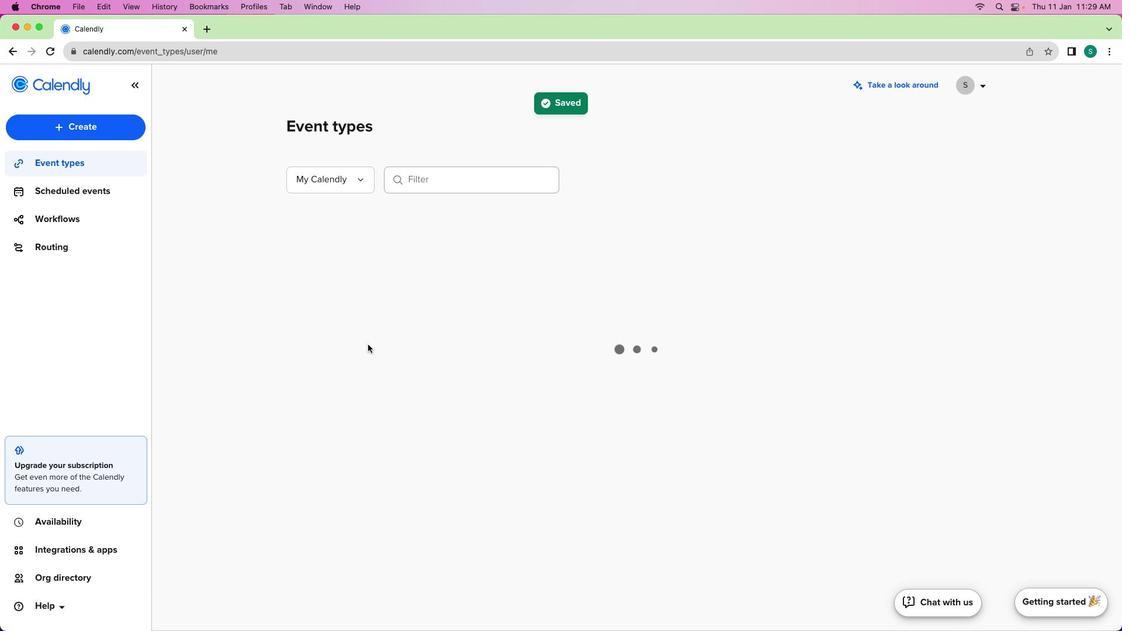 
Action: Mouse moved to (482, 387)
Screenshot: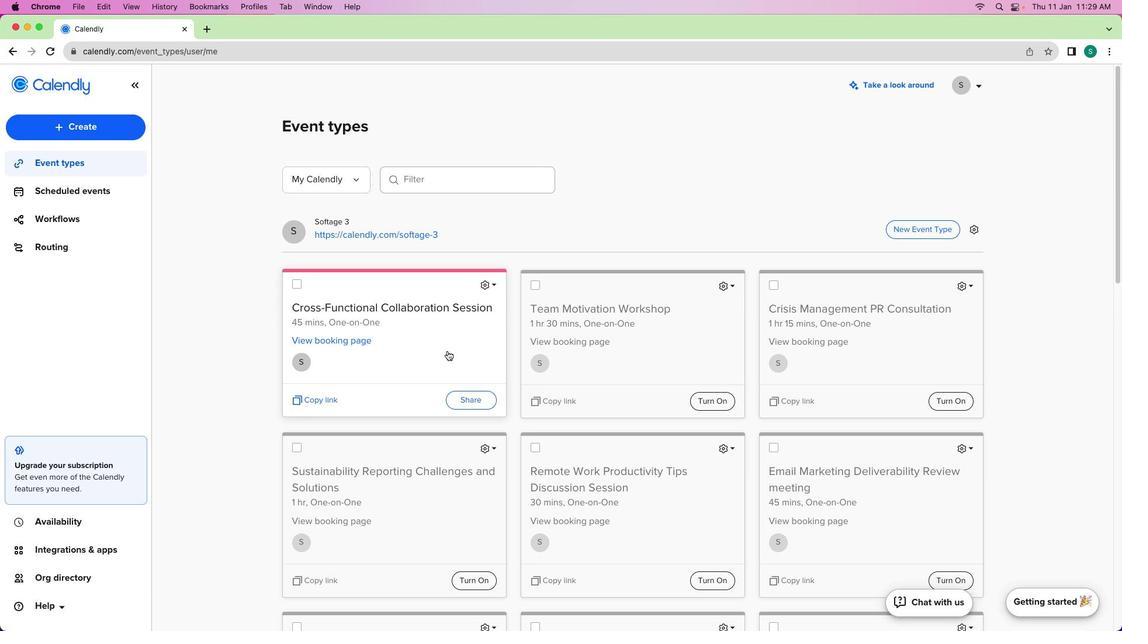 
